 Task: Find connections with filter location Puerto Francisco de Orellana with filter topic #mentalhealthwith filter profile language Potuguese with filter current company BETSOL with filter school Malla Reddy College of Engineering & Technology with filter industry Military and International Affairs with filter service category Blogging with filter keywords title Chemist
Action: Mouse moved to (522, 73)
Screenshot: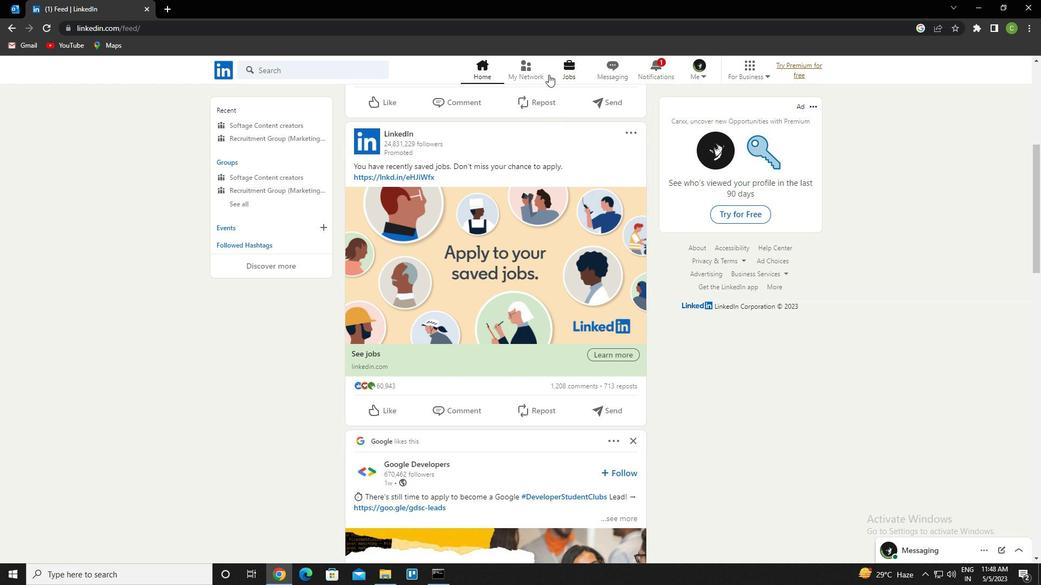 
Action: Mouse pressed left at (522, 73)
Screenshot: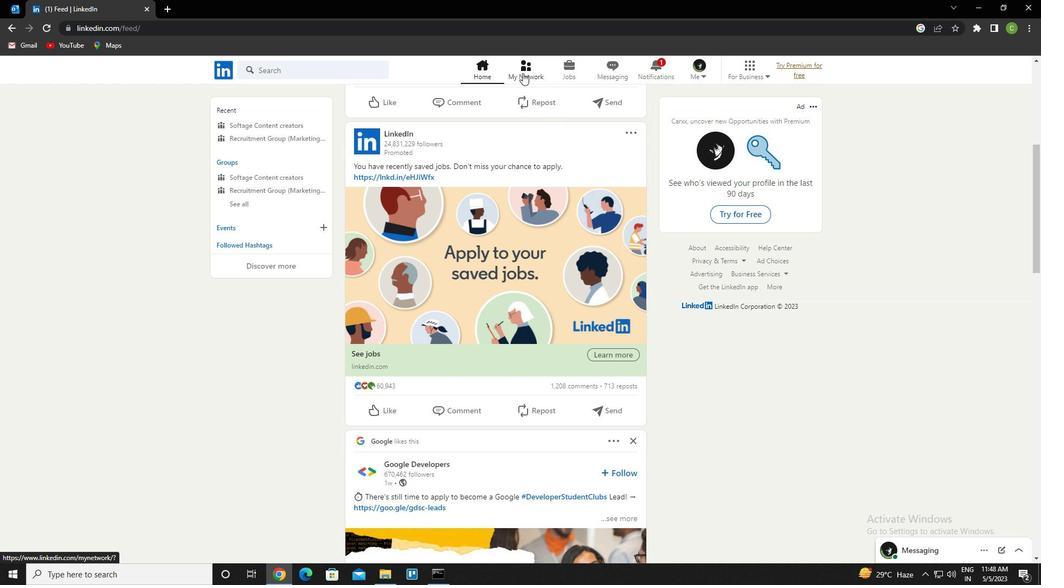 
Action: Mouse moved to (332, 136)
Screenshot: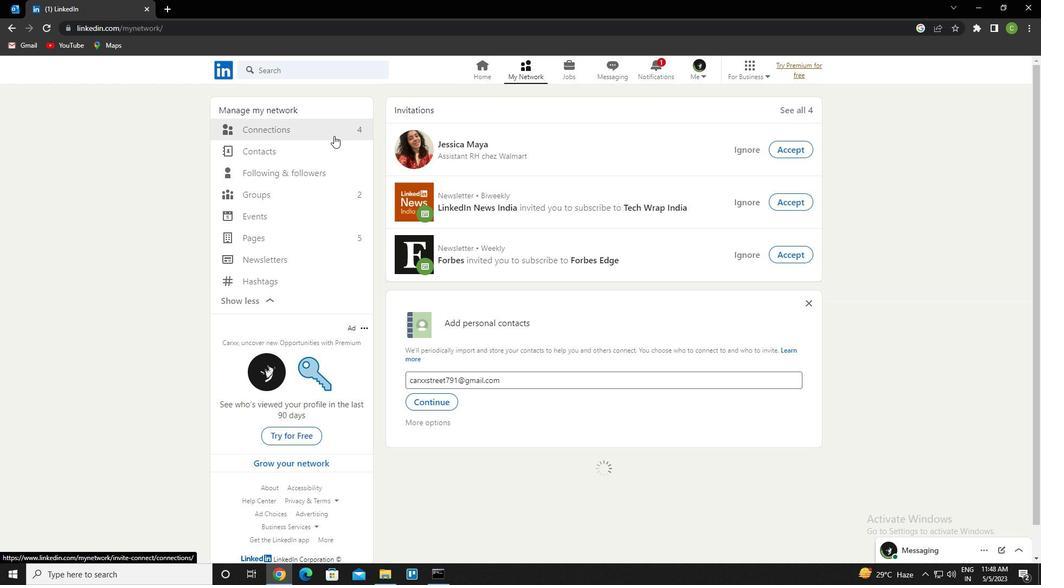 
Action: Mouse pressed left at (332, 136)
Screenshot: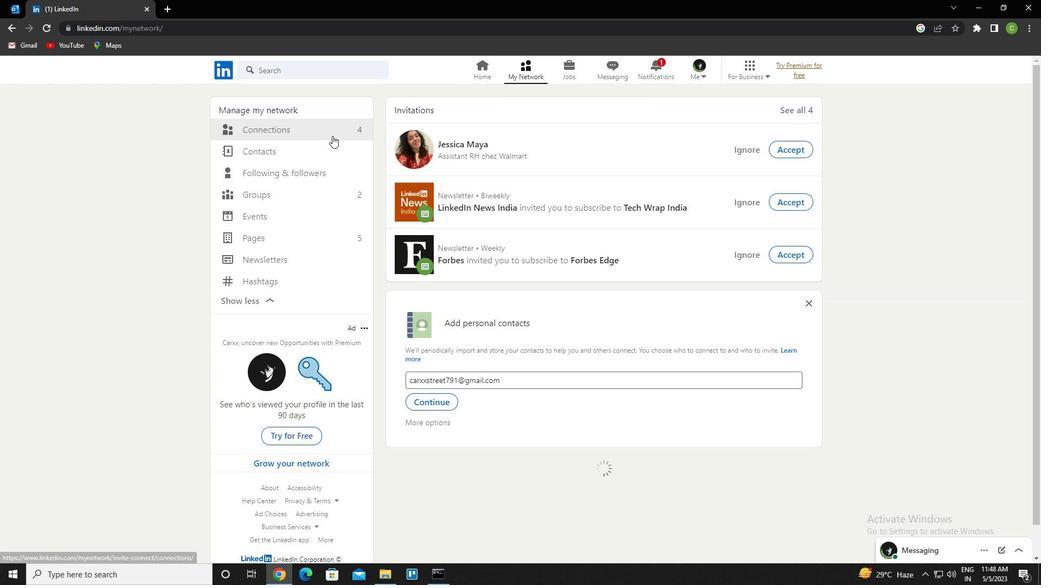 
Action: Mouse moved to (332, 136)
Screenshot: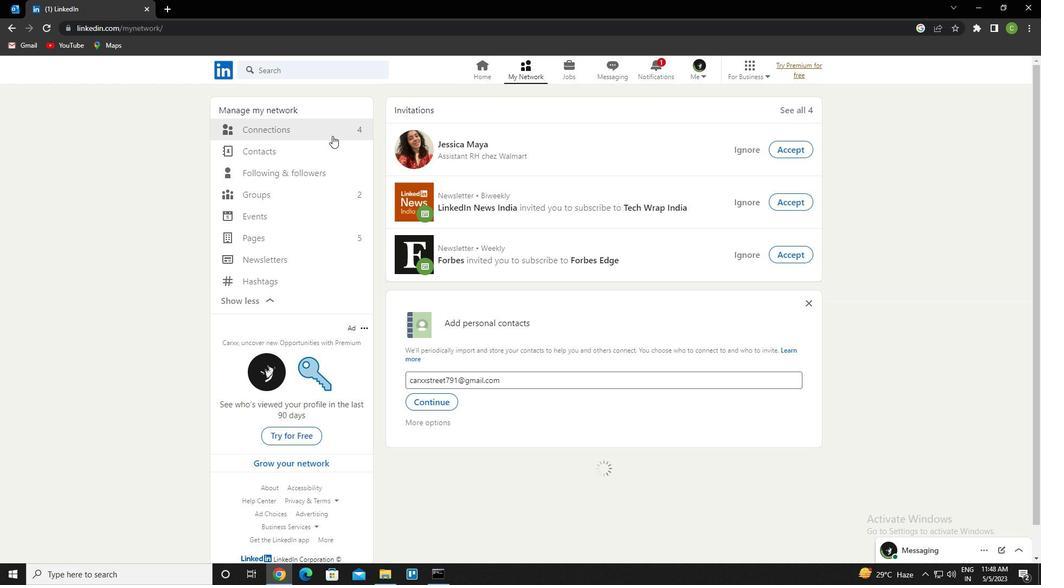 
Action: Mouse pressed left at (332, 136)
Screenshot: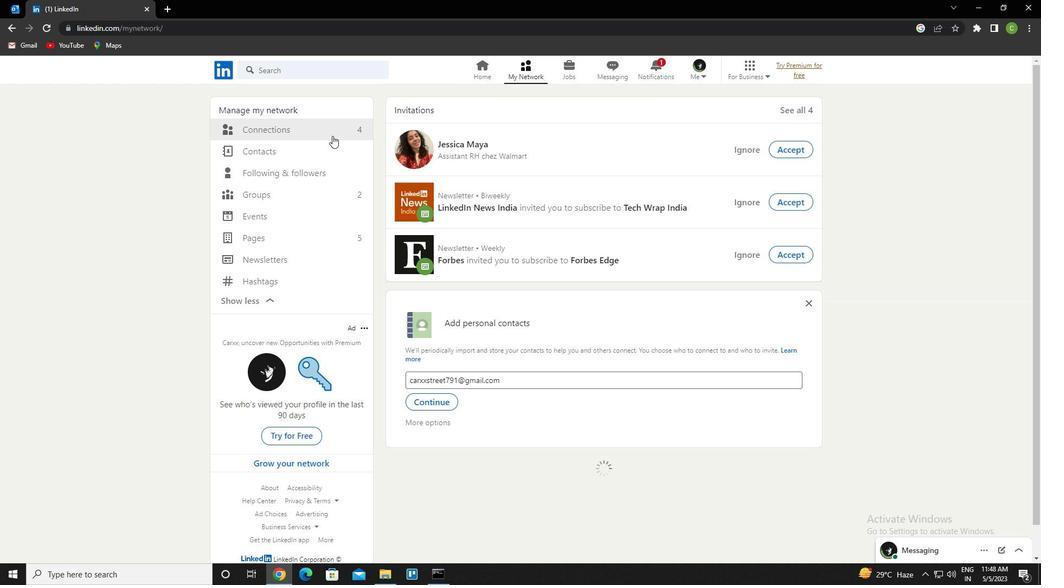 
Action: Mouse moved to (333, 134)
Screenshot: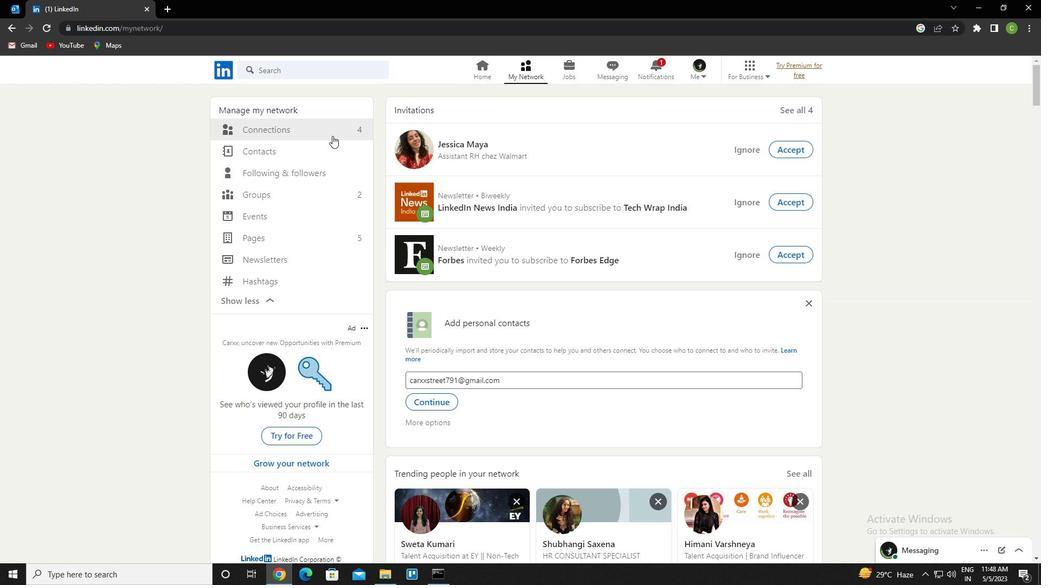 
Action: Mouse pressed left at (333, 134)
Screenshot: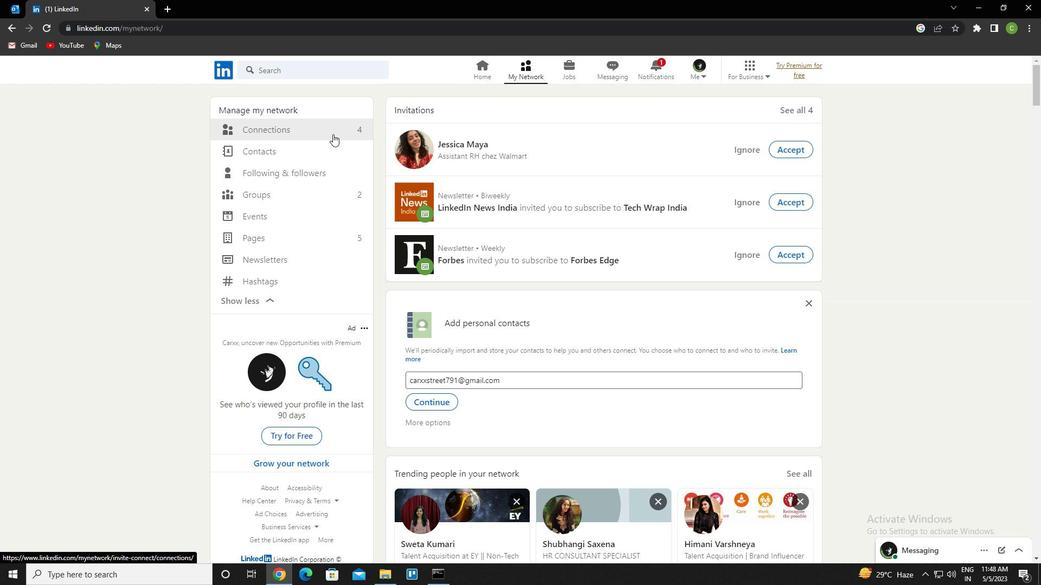 
Action: Mouse moved to (589, 132)
Screenshot: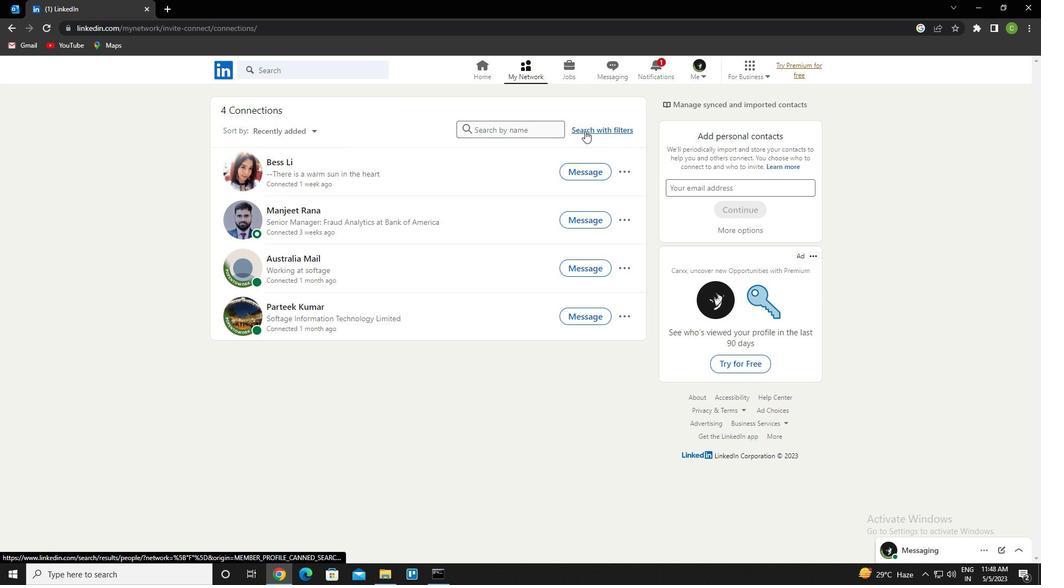 
Action: Mouse pressed left at (589, 132)
Screenshot: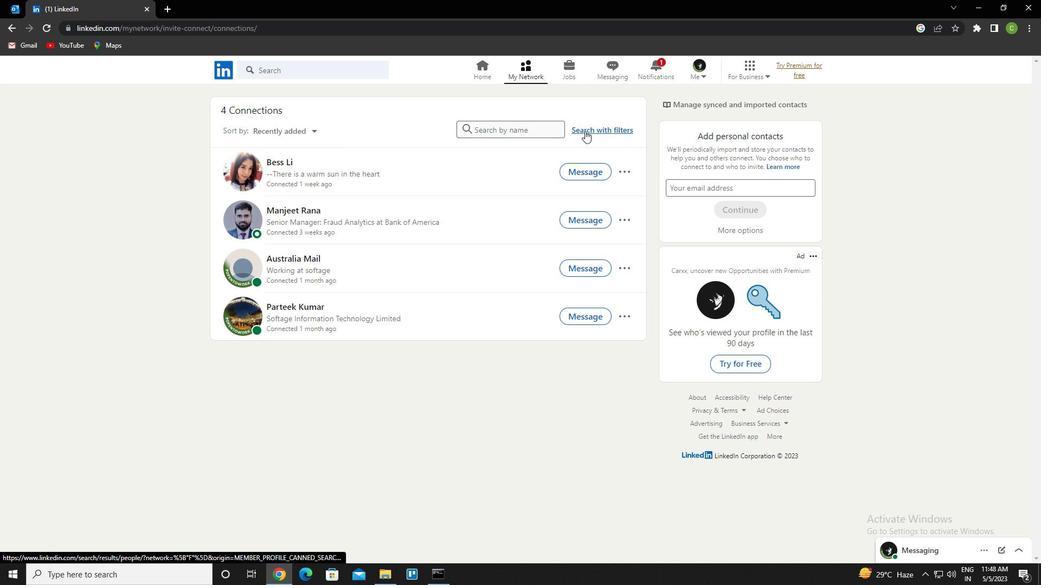 
Action: Mouse moved to (556, 98)
Screenshot: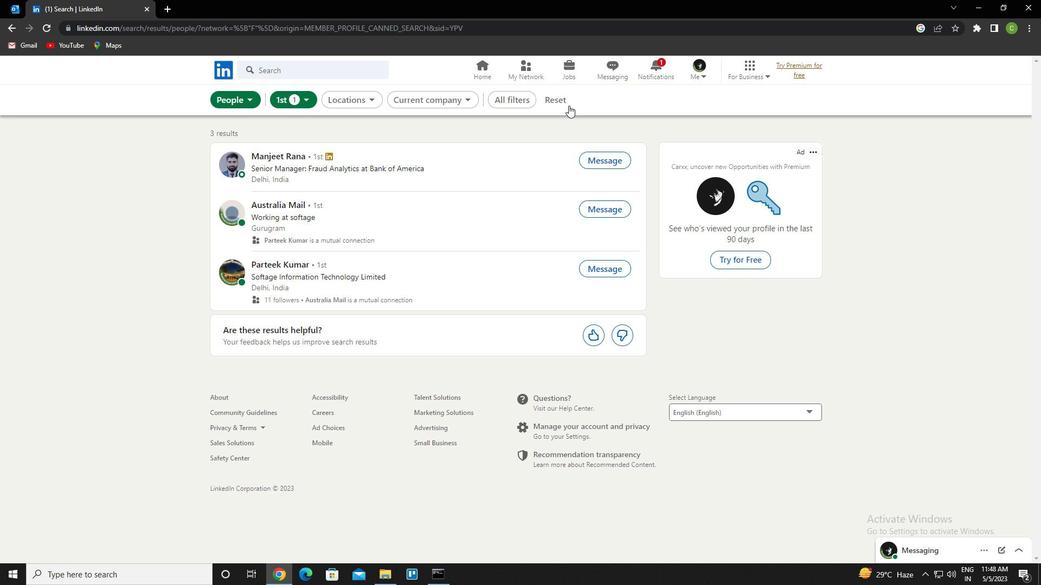 
Action: Mouse pressed left at (556, 98)
Screenshot: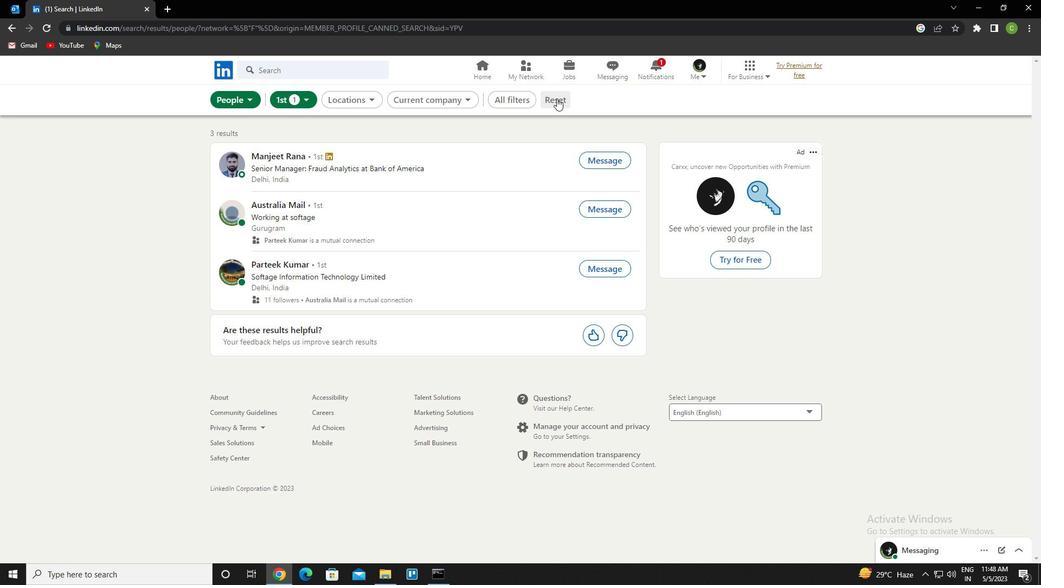 
Action: Mouse moved to (553, 101)
Screenshot: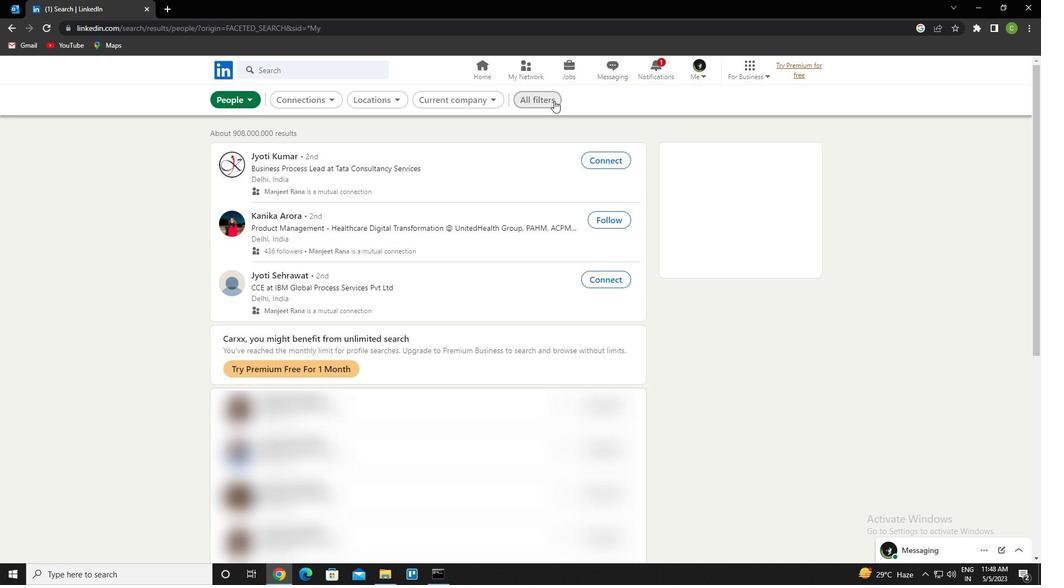 
Action: Mouse pressed left at (553, 101)
Screenshot: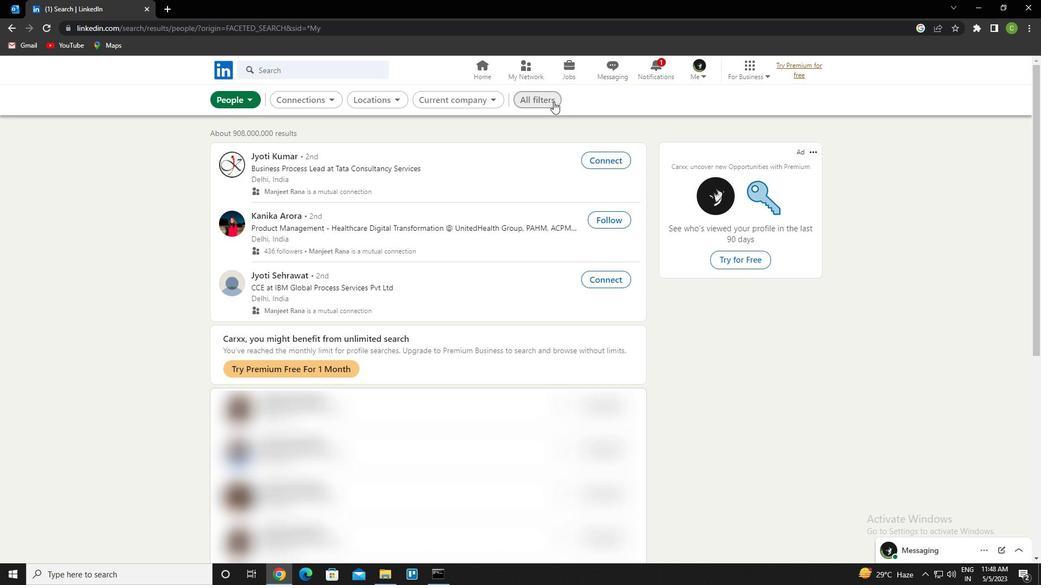 
Action: Mouse moved to (895, 242)
Screenshot: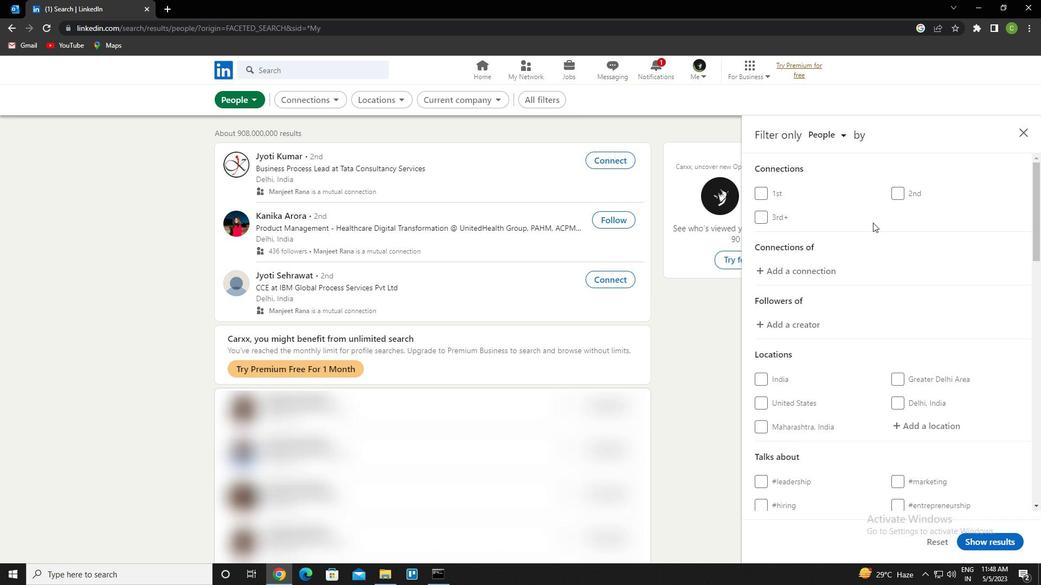 
Action: Mouse scrolled (895, 242) with delta (0, 0)
Screenshot: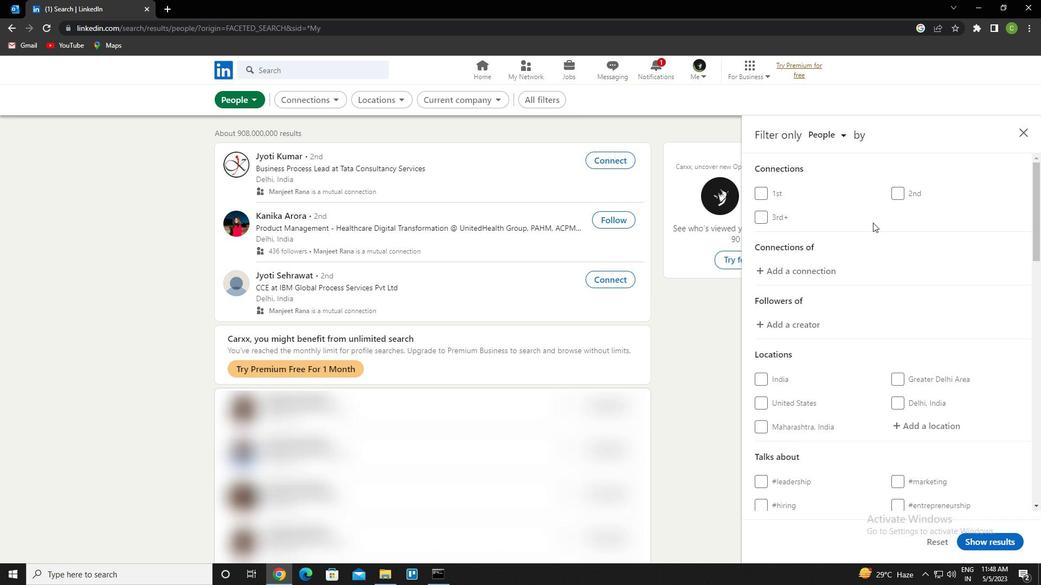 
Action: Mouse moved to (904, 252)
Screenshot: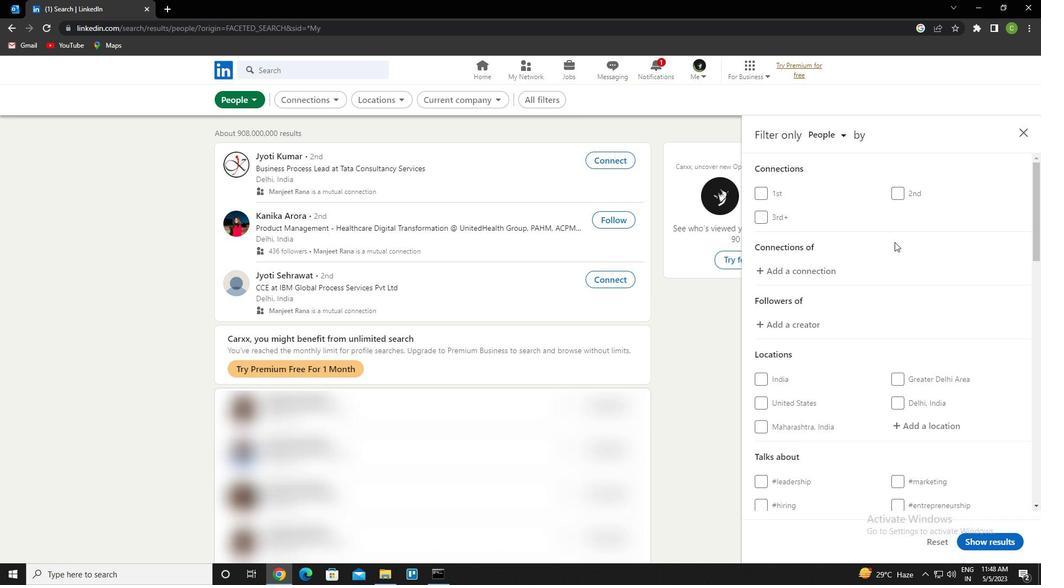
Action: Mouse scrolled (904, 252) with delta (0, 0)
Screenshot: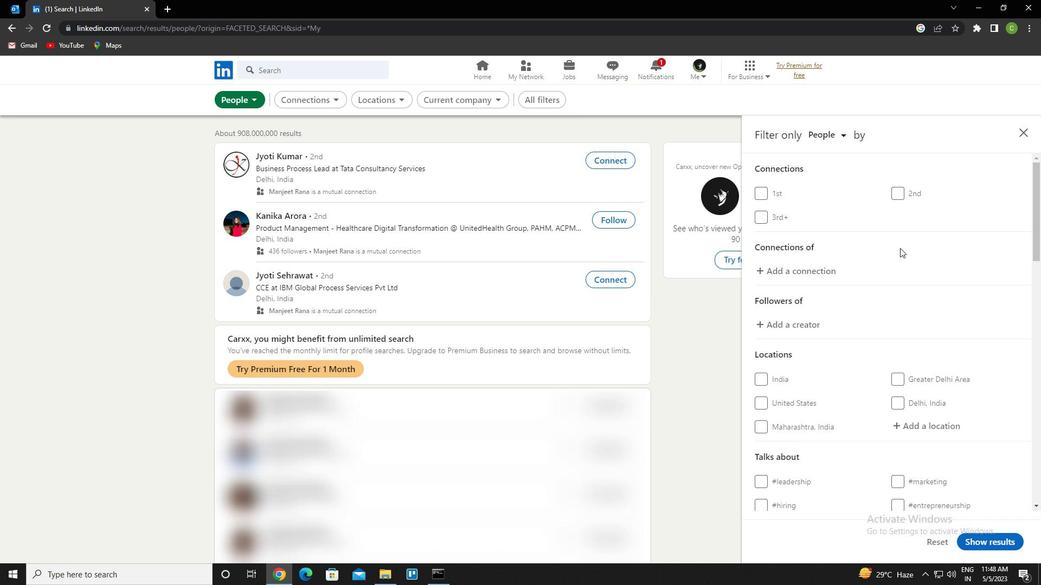 
Action: Mouse moved to (904, 250)
Screenshot: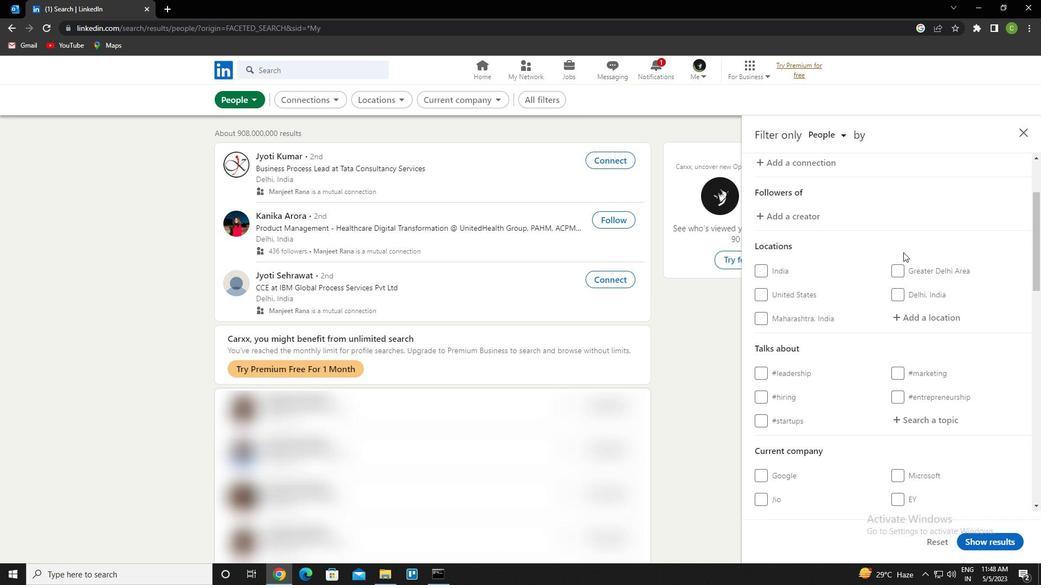 
Action: Mouse scrolled (904, 249) with delta (0, 0)
Screenshot: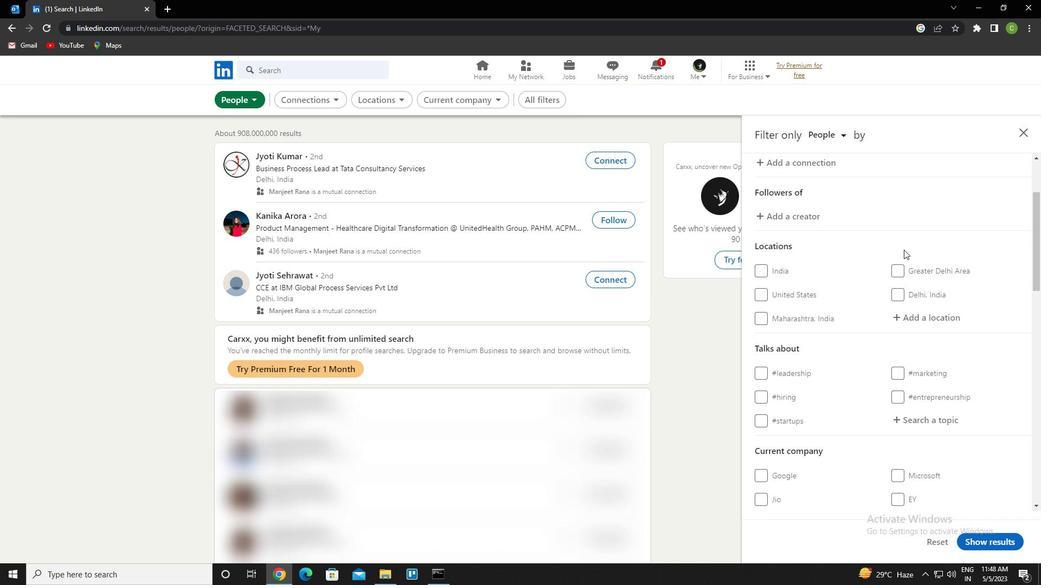 
Action: Mouse moved to (920, 264)
Screenshot: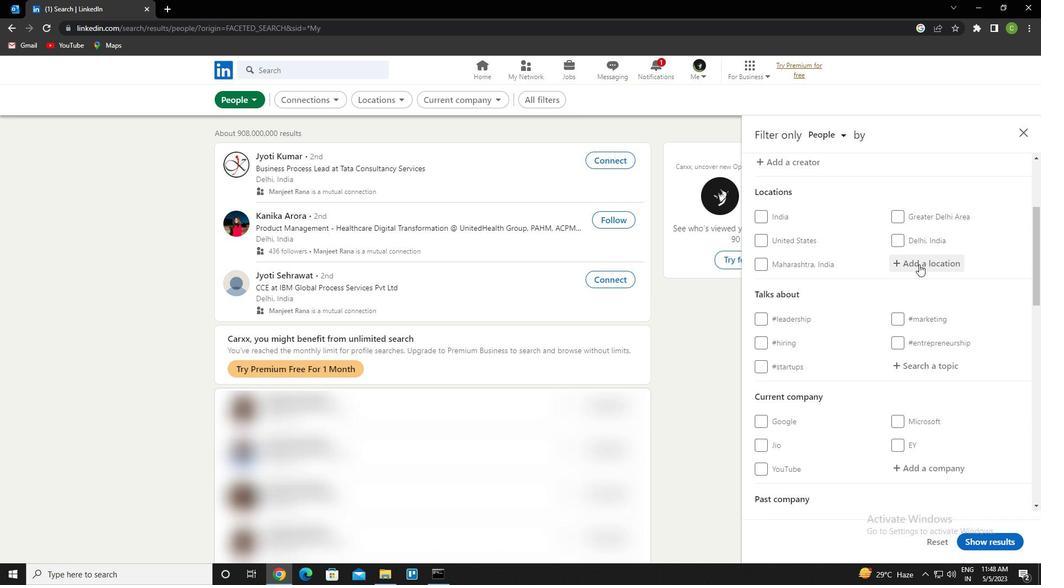 
Action: Mouse pressed left at (920, 264)
Screenshot: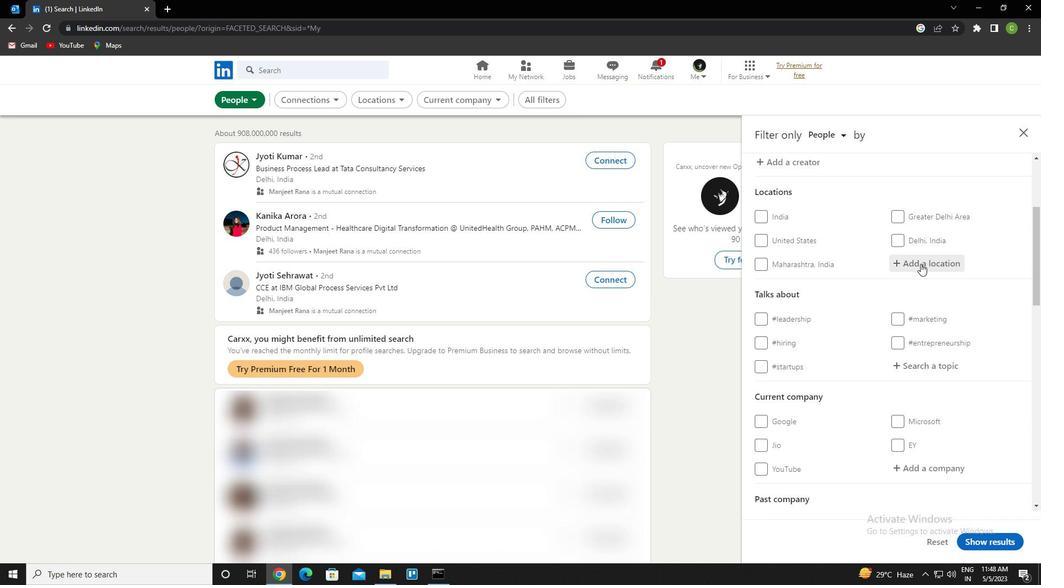 
Action: Mouse moved to (887, 191)
Screenshot: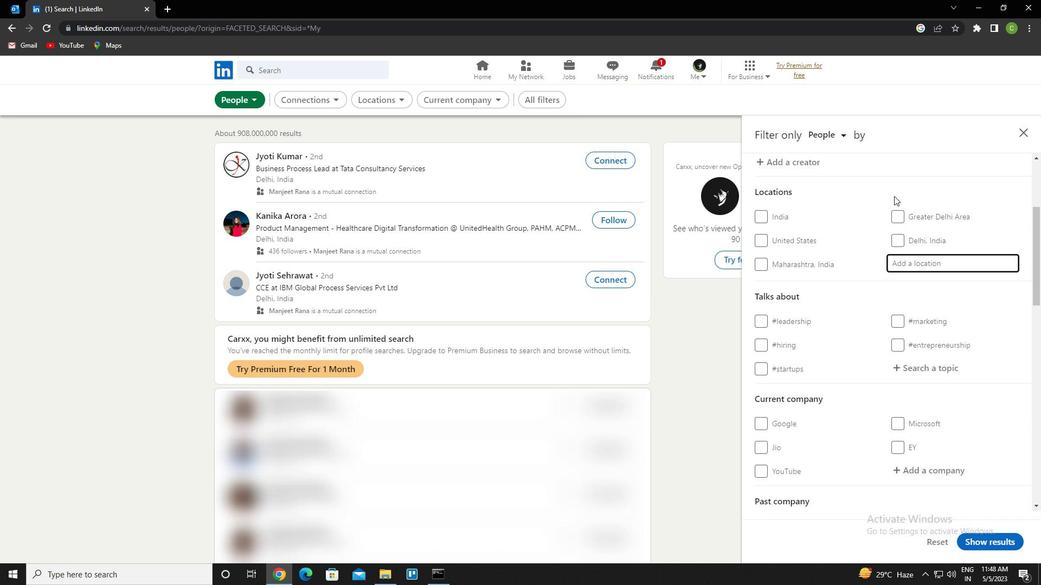 
Action: Key pressed <Key.caps_lock>p<Key.caps_lock>uerto<Key.space>fran<Key.down><Key.enter>
Screenshot: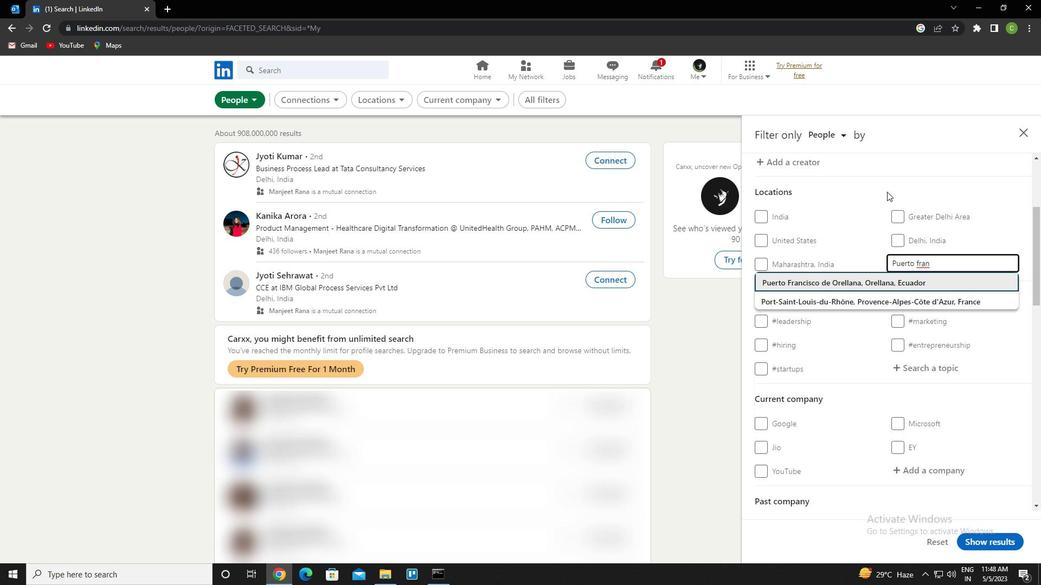 
Action: Mouse moved to (879, 195)
Screenshot: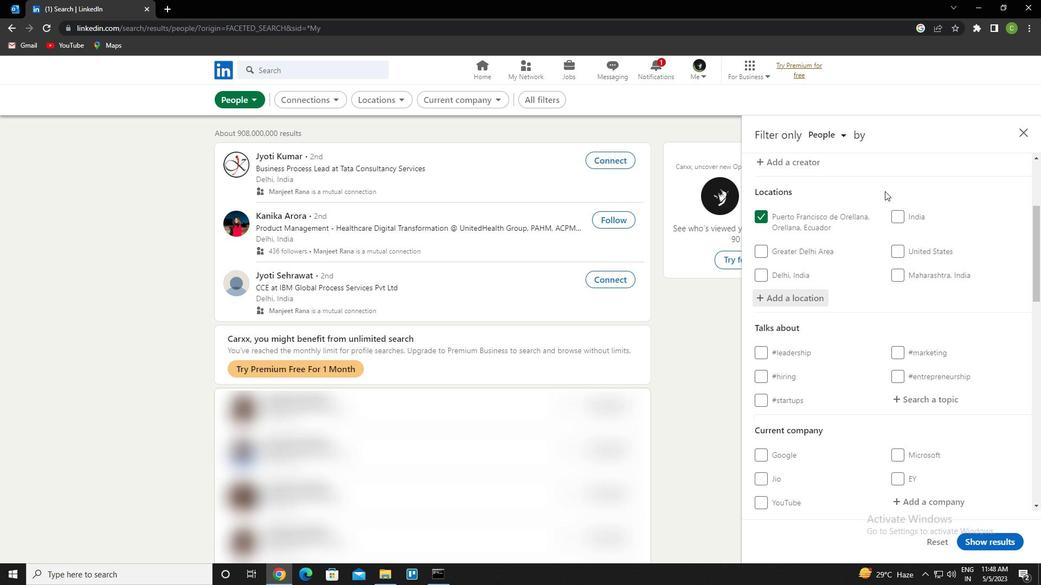 
Action: Mouse scrolled (879, 194) with delta (0, 0)
Screenshot: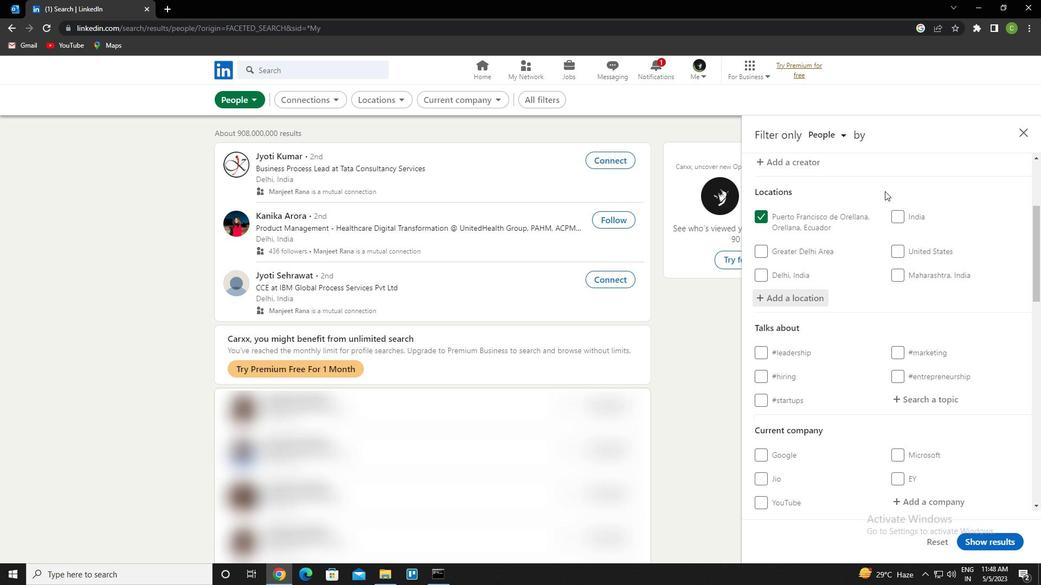 
Action: Mouse moved to (856, 221)
Screenshot: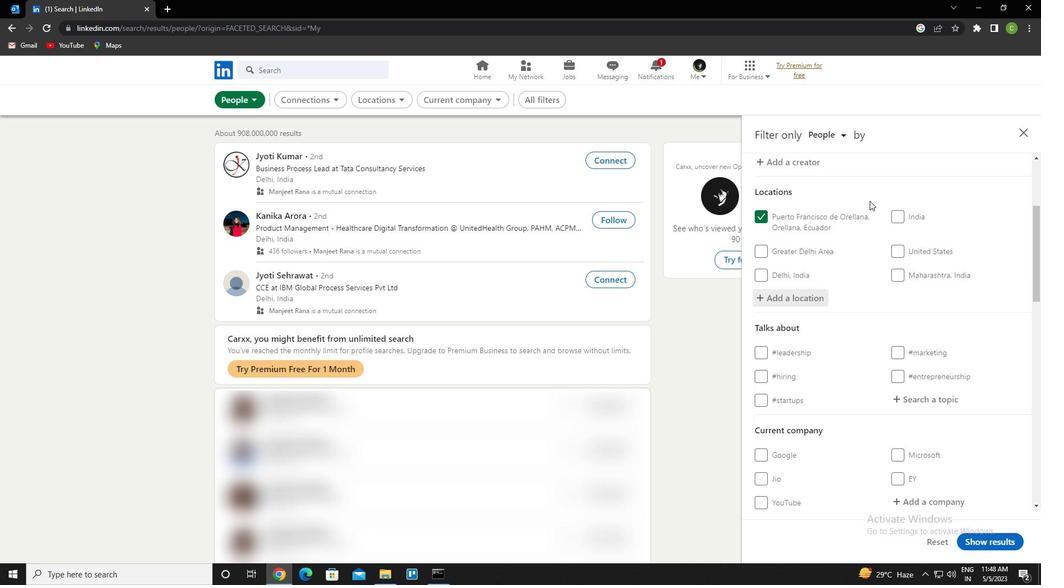 
Action: Mouse scrolled (856, 220) with delta (0, 0)
Screenshot: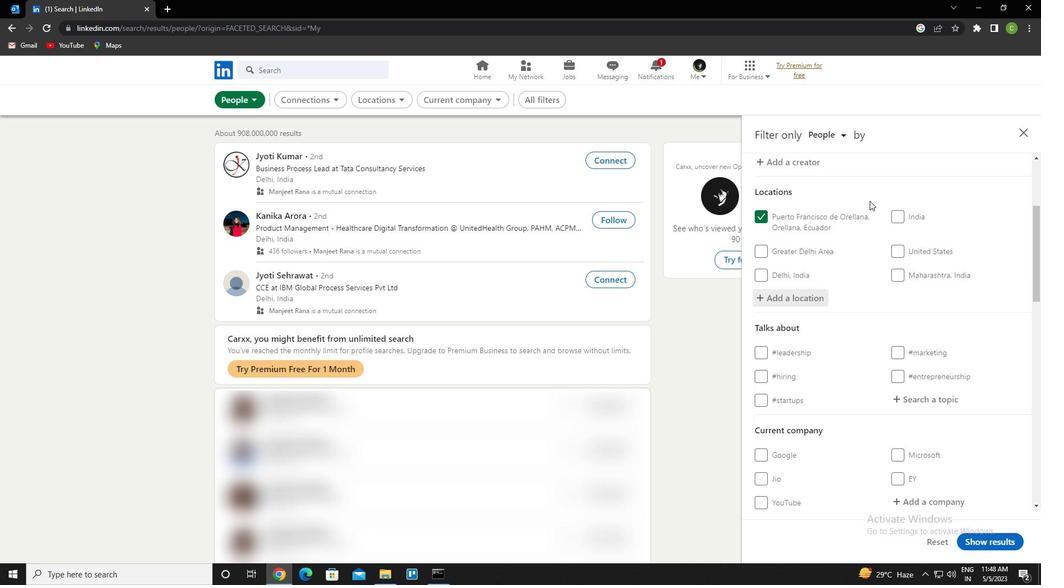 
Action: Mouse moved to (926, 297)
Screenshot: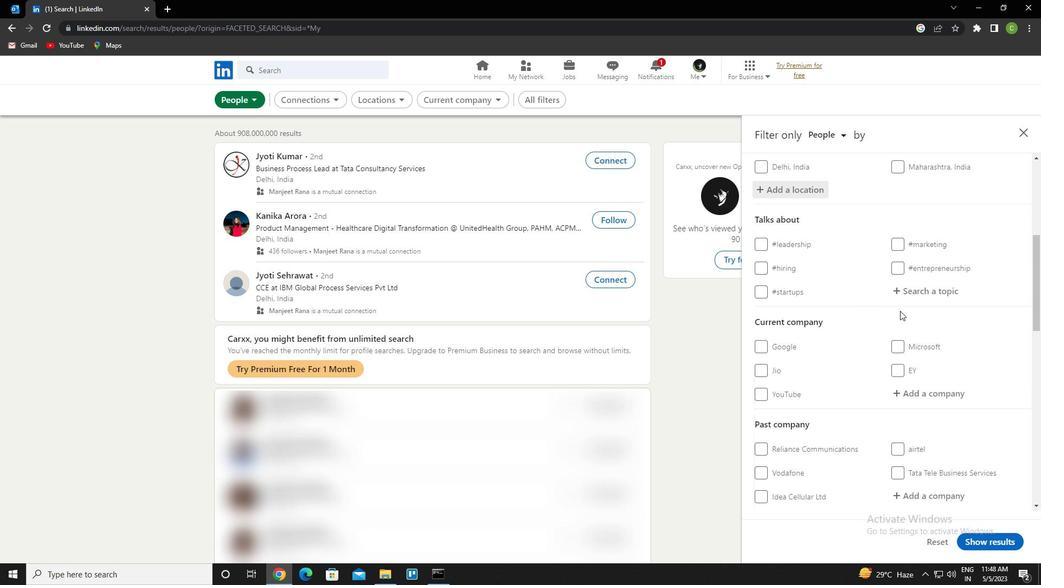 
Action: Mouse pressed left at (926, 297)
Screenshot: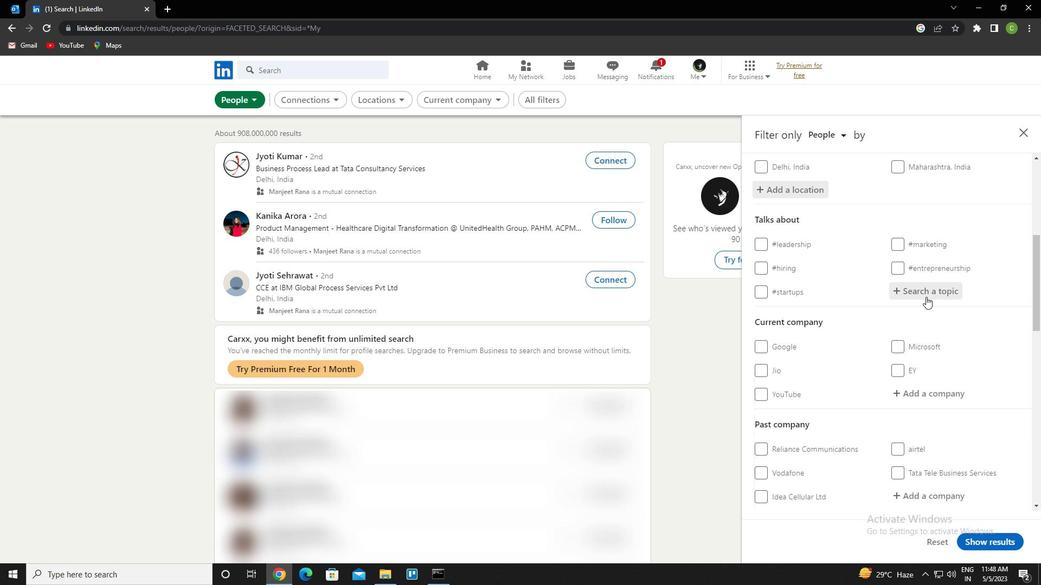 
Action: Mouse moved to (926, 297)
Screenshot: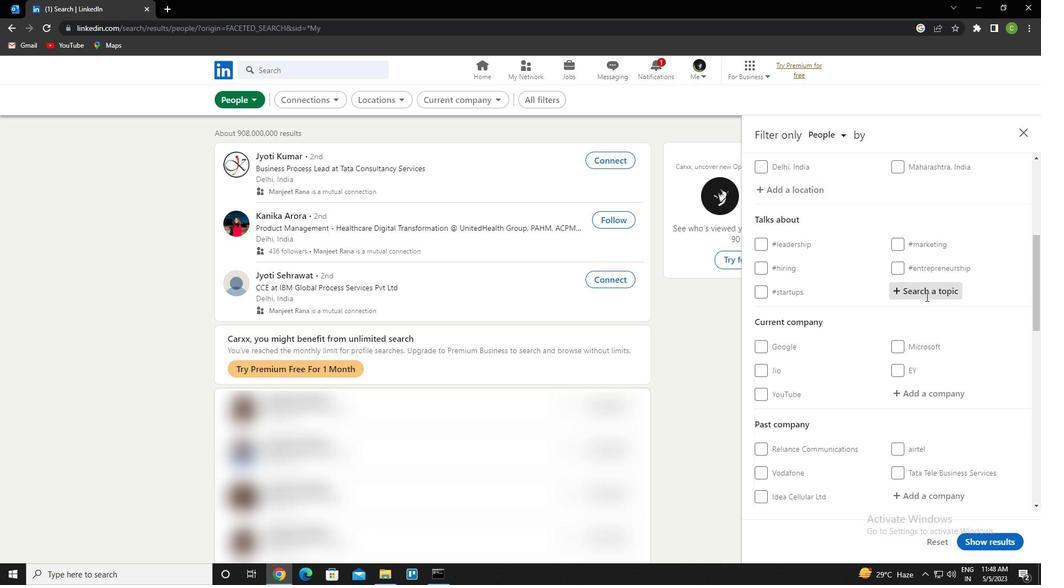 
Action: Key pressed mentalhealth<Key.down><Key.enter>
Screenshot: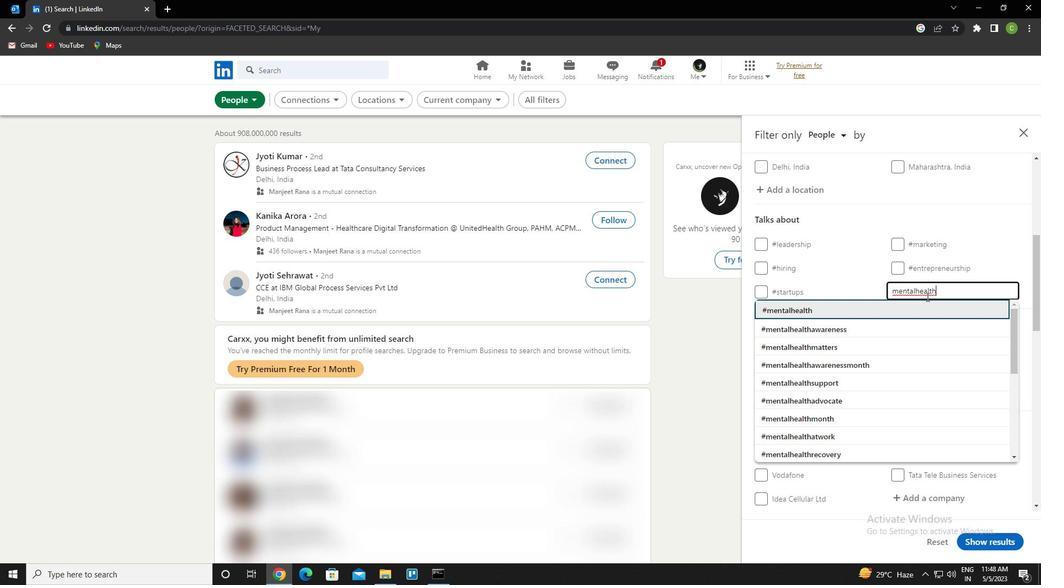 
Action: Mouse scrolled (926, 296) with delta (0, 0)
Screenshot: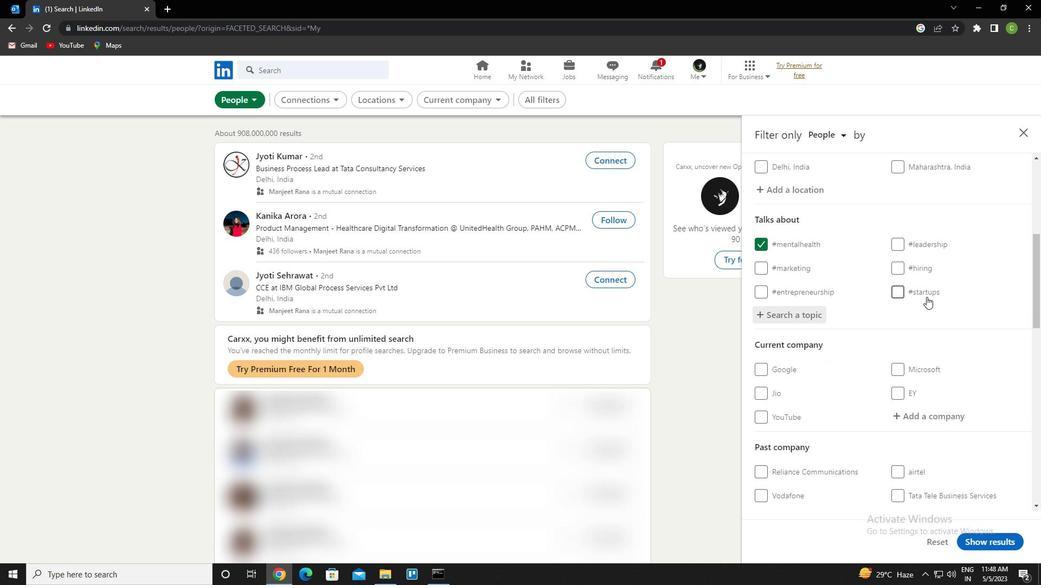 
Action: Mouse moved to (913, 289)
Screenshot: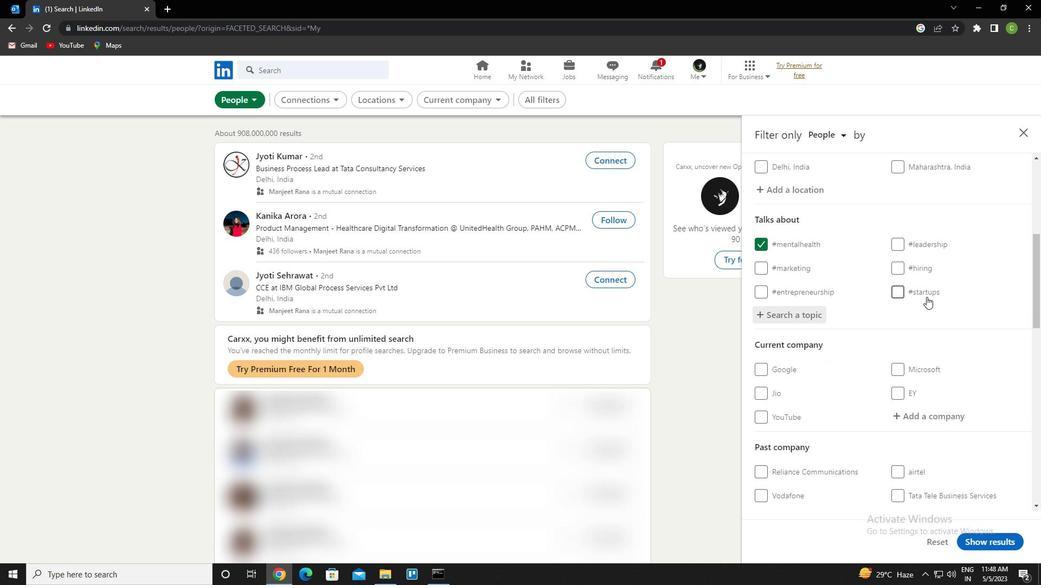 
Action: Mouse scrolled (913, 289) with delta (0, 0)
Screenshot: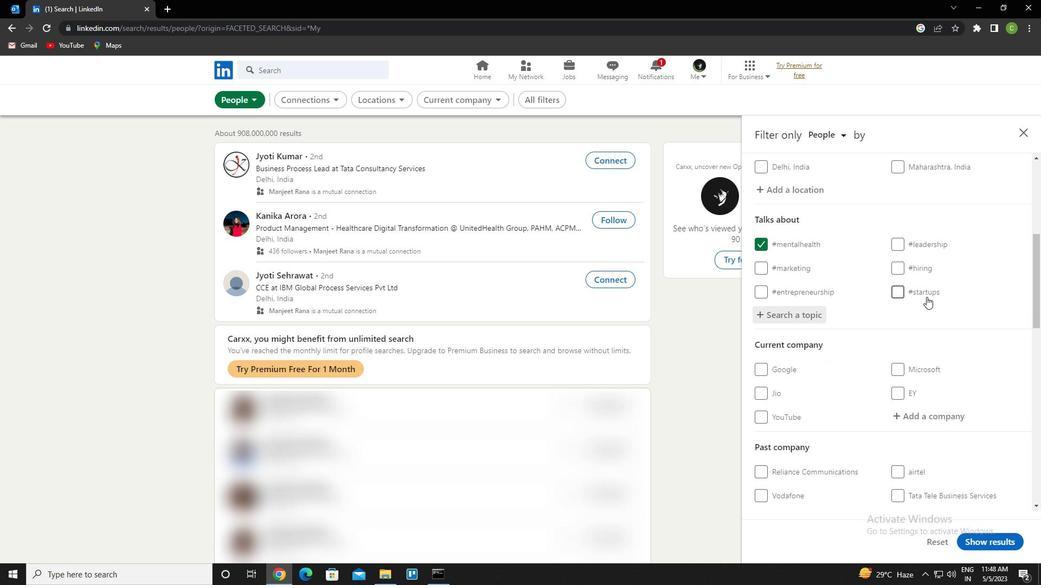 
Action: Mouse scrolled (913, 289) with delta (0, 0)
Screenshot: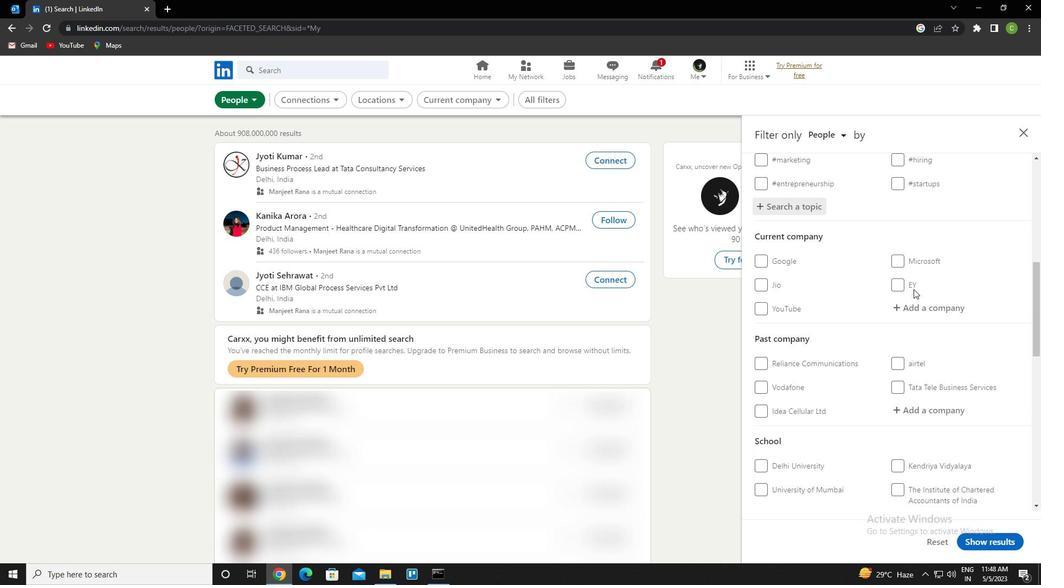 
Action: Mouse scrolled (913, 289) with delta (0, 0)
Screenshot: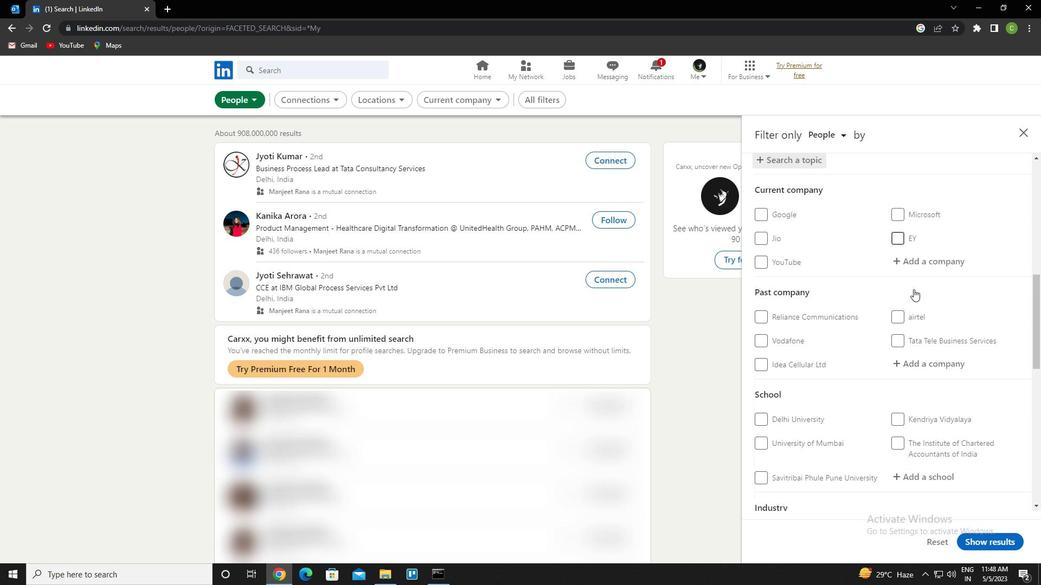 
Action: Mouse scrolled (913, 289) with delta (0, 0)
Screenshot: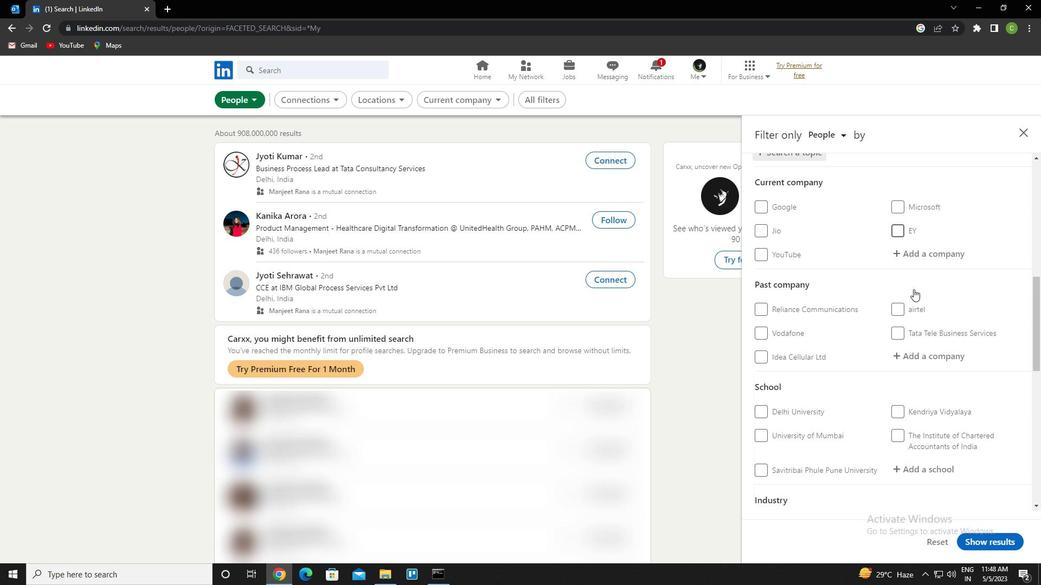 
Action: Mouse scrolled (913, 289) with delta (0, 0)
Screenshot: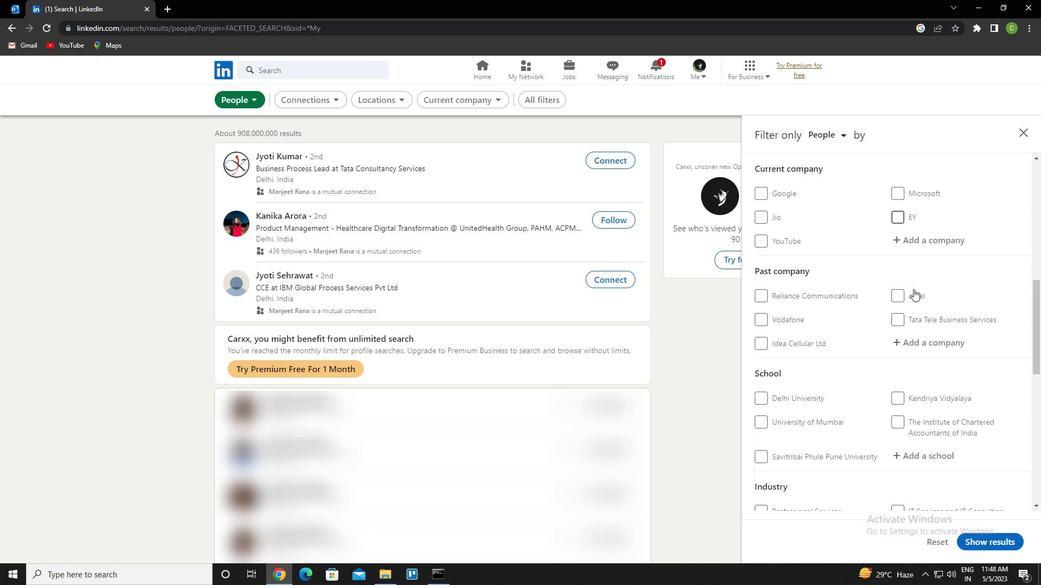 
Action: Mouse scrolled (913, 289) with delta (0, 0)
Screenshot: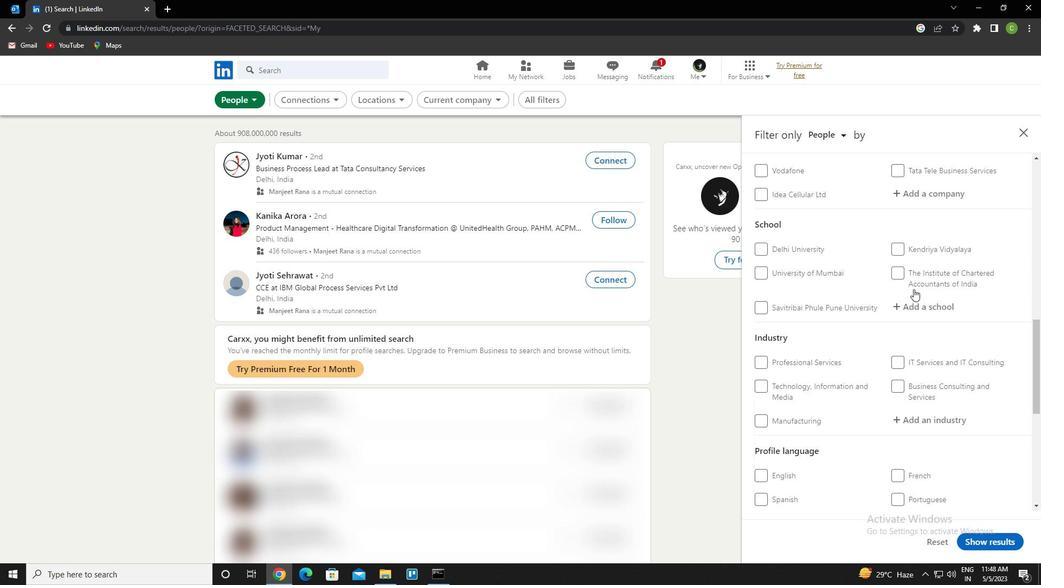 
Action: Mouse scrolled (913, 289) with delta (0, 0)
Screenshot: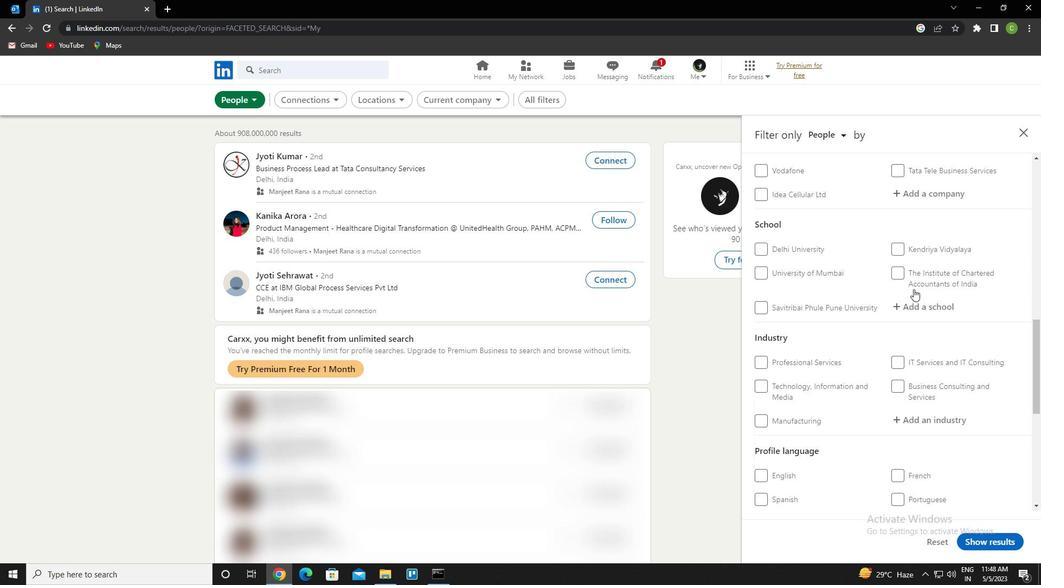 
Action: Mouse moved to (913, 289)
Screenshot: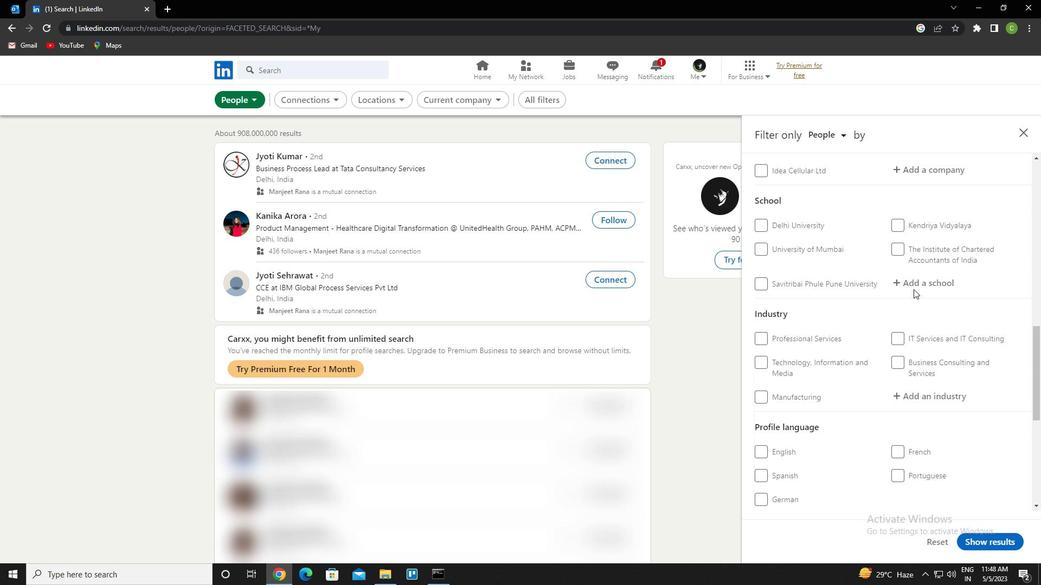 
Action: Mouse scrolled (913, 288) with delta (0, 0)
Screenshot: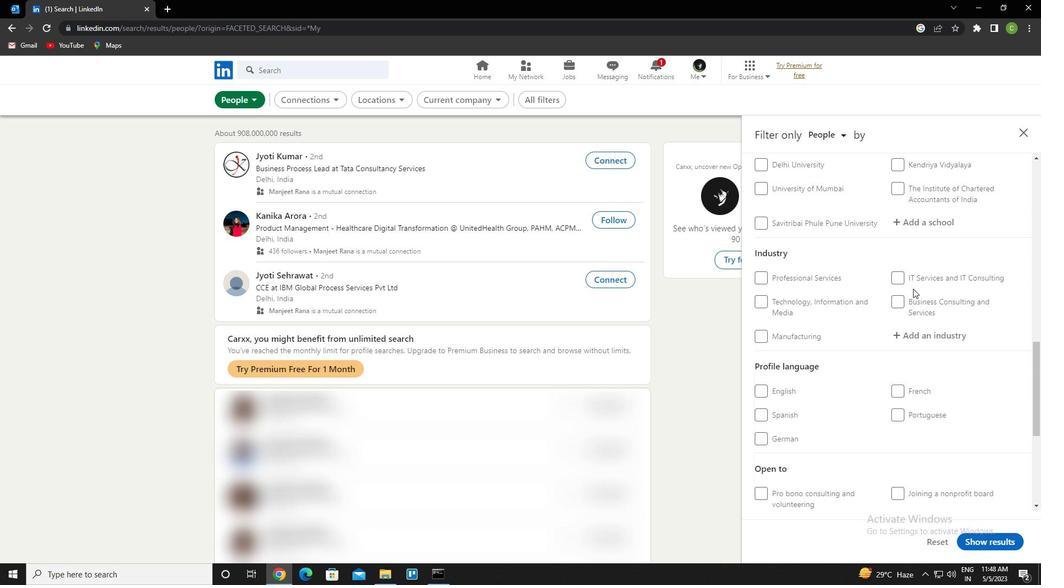 
Action: Mouse scrolled (913, 288) with delta (0, 0)
Screenshot: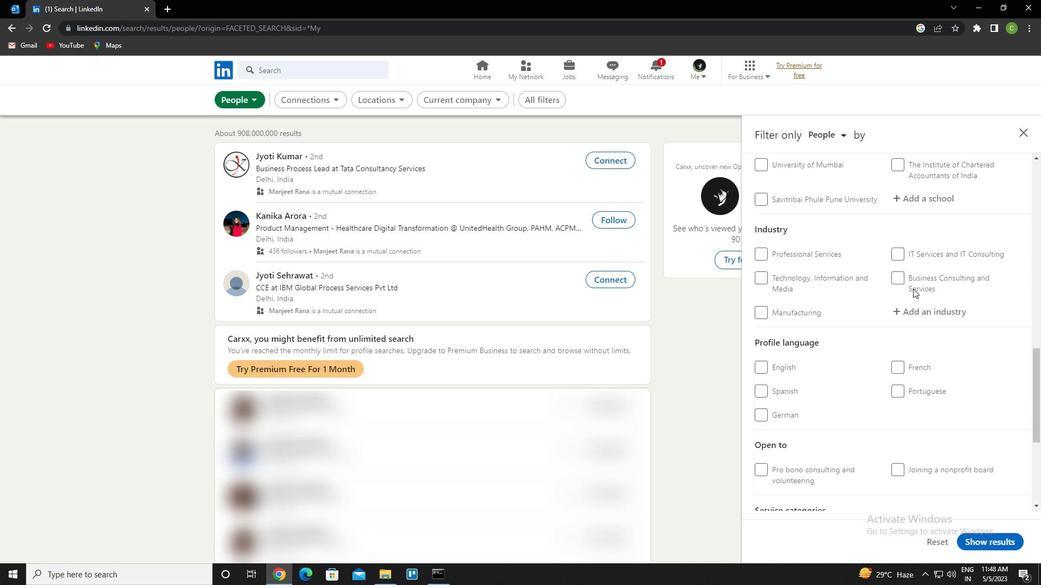 
Action: Mouse moved to (899, 286)
Screenshot: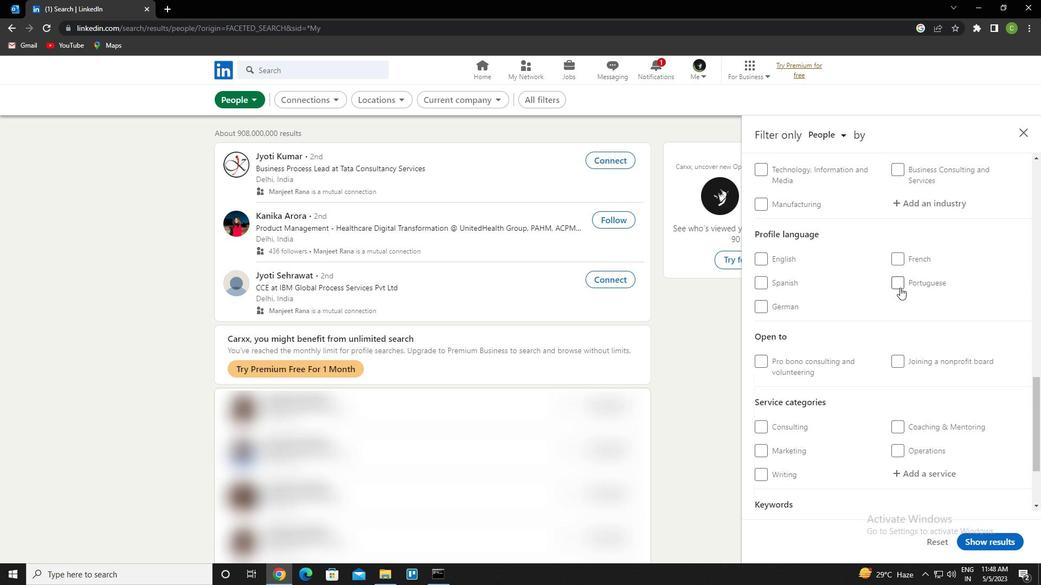 
Action: Mouse pressed left at (899, 286)
Screenshot: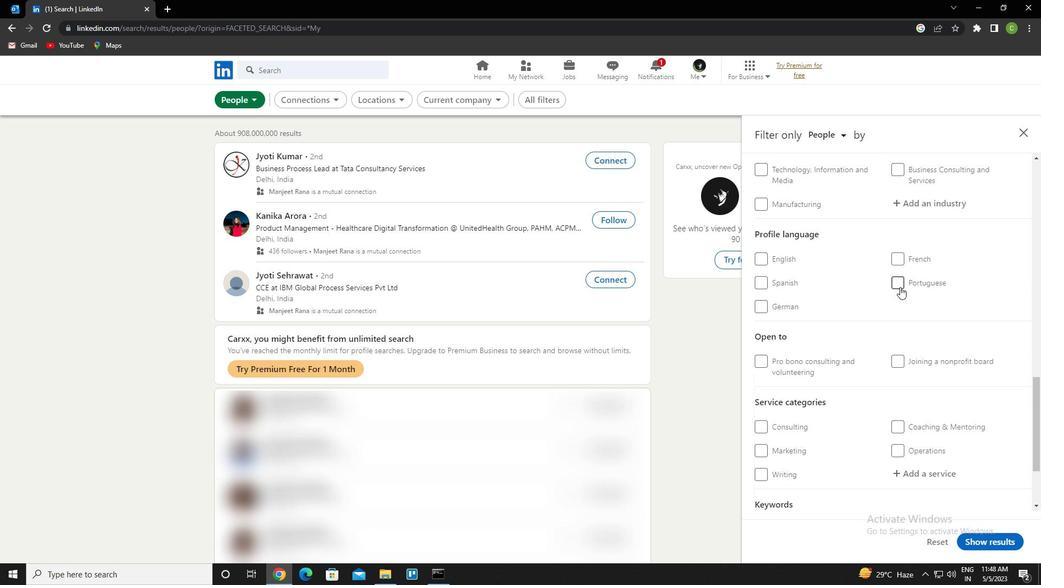 
Action: Mouse moved to (881, 336)
Screenshot: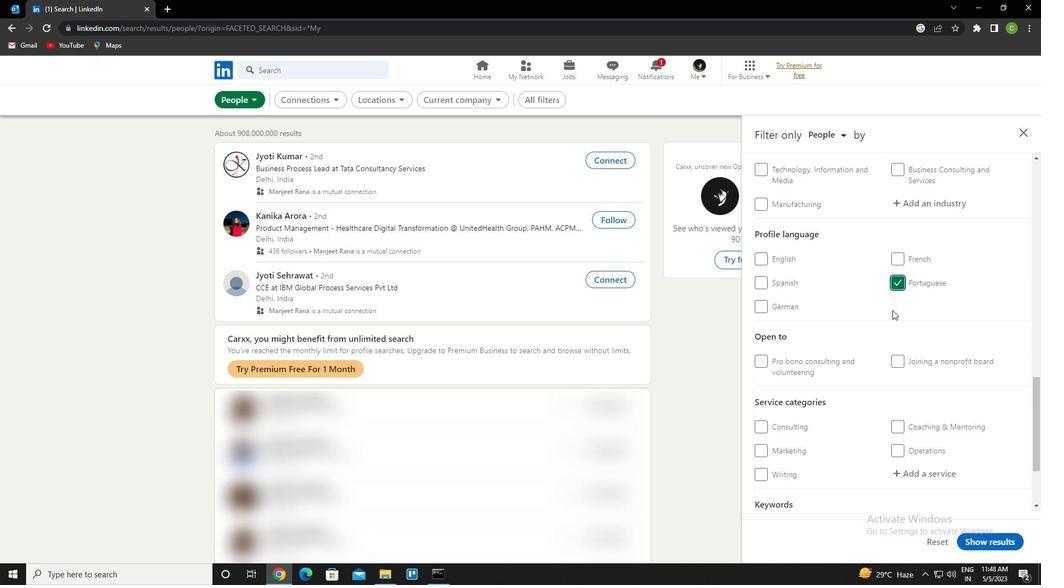 
Action: Mouse scrolled (881, 337) with delta (0, 0)
Screenshot: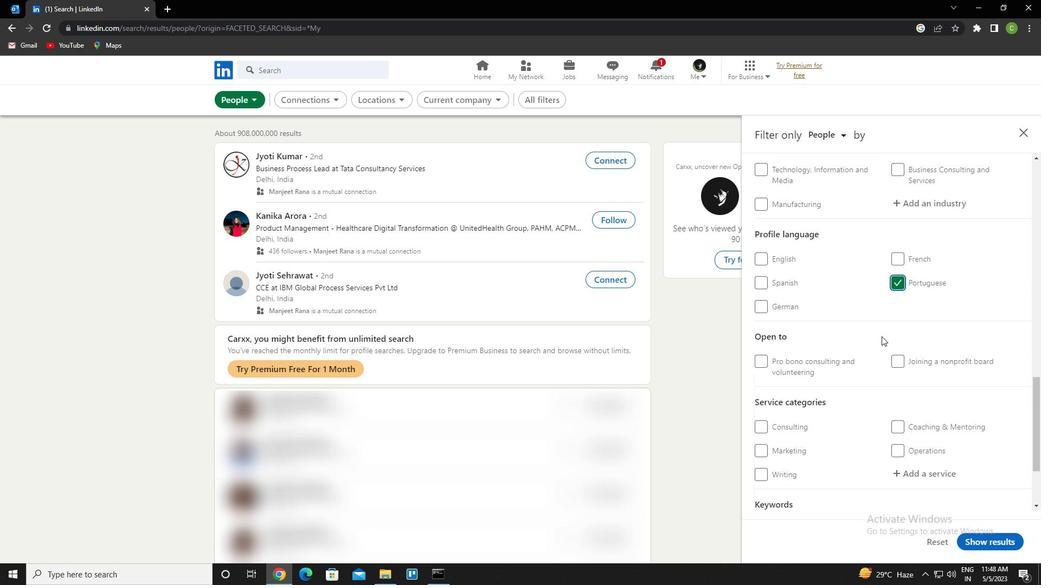 
Action: Mouse scrolled (881, 337) with delta (0, 0)
Screenshot: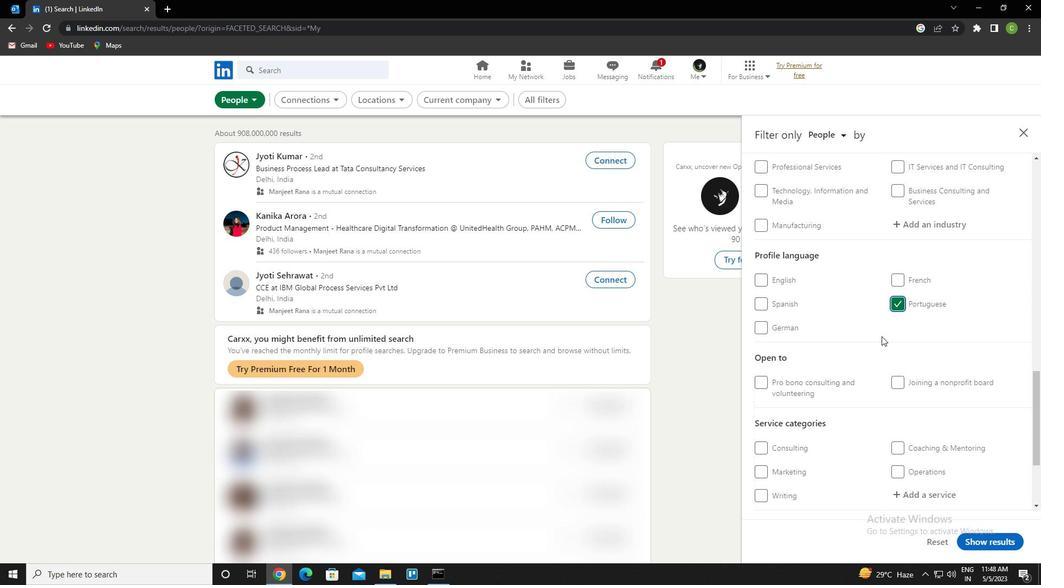 
Action: Mouse scrolled (881, 337) with delta (0, 0)
Screenshot: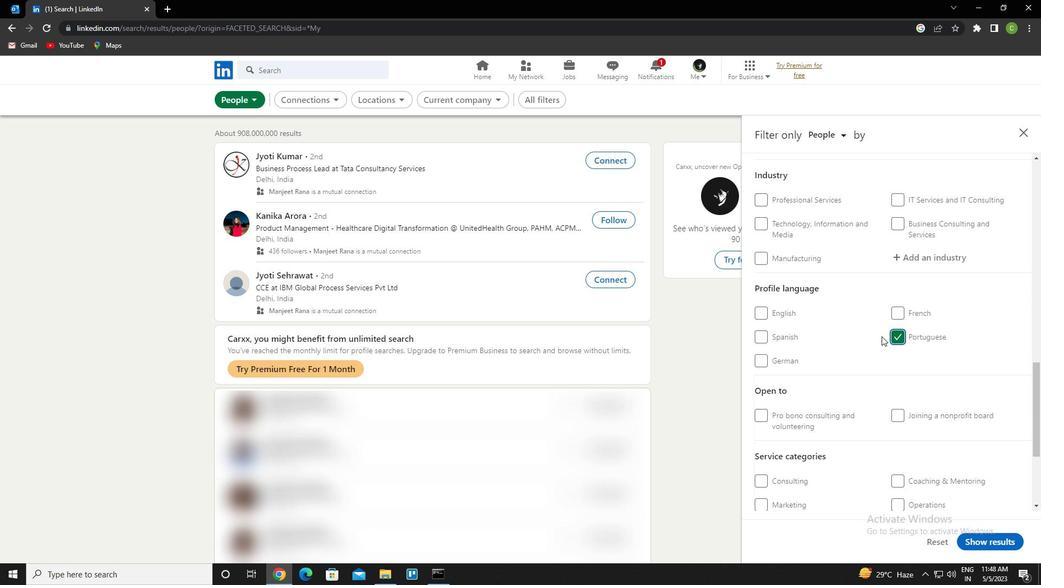 
Action: Mouse scrolled (881, 337) with delta (0, 0)
Screenshot: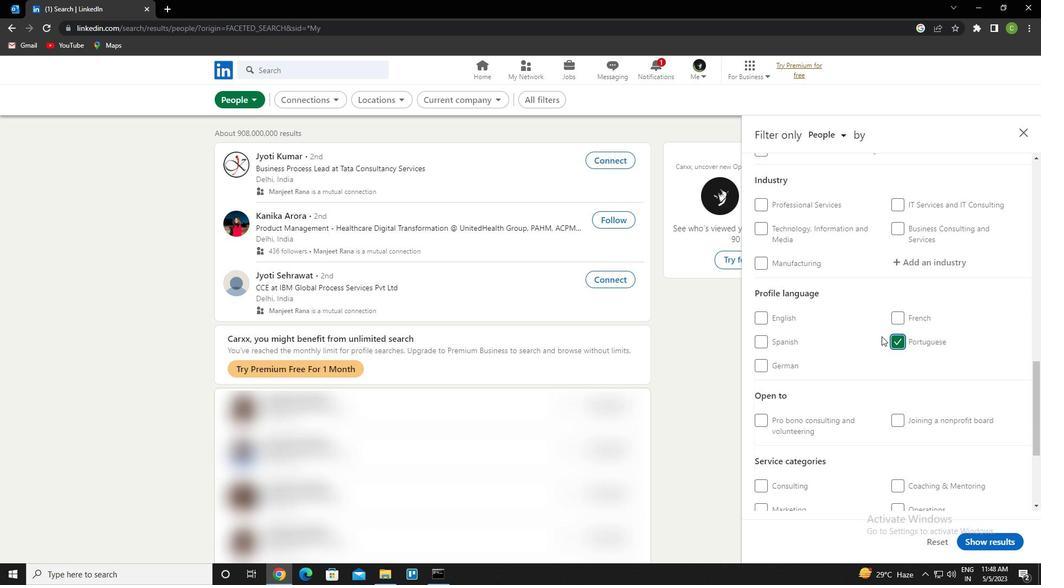 
Action: Mouse scrolled (881, 337) with delta (0, 0)
Screenshot: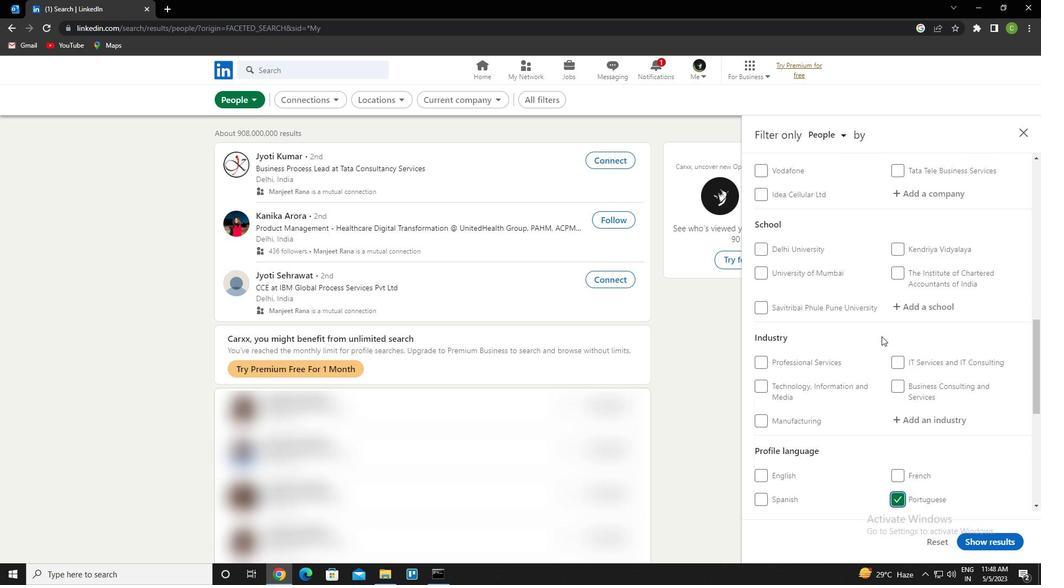 
Action: Mouse scrolled (881, 337) with delta (0, 0)
Screenshot: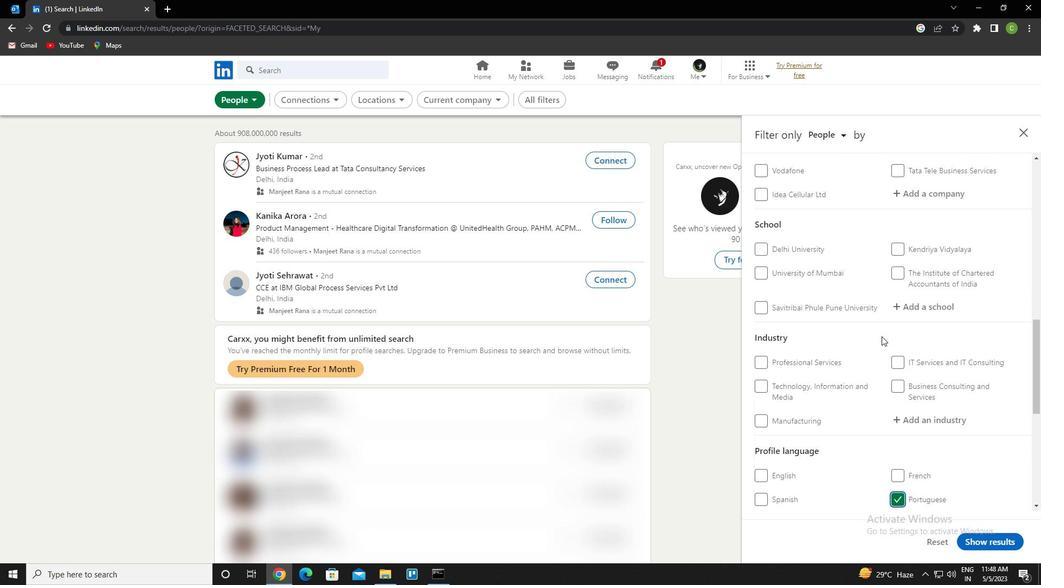 
Action: Mouse scrolled (881, 337) with delta (0, 0)
Screenshot: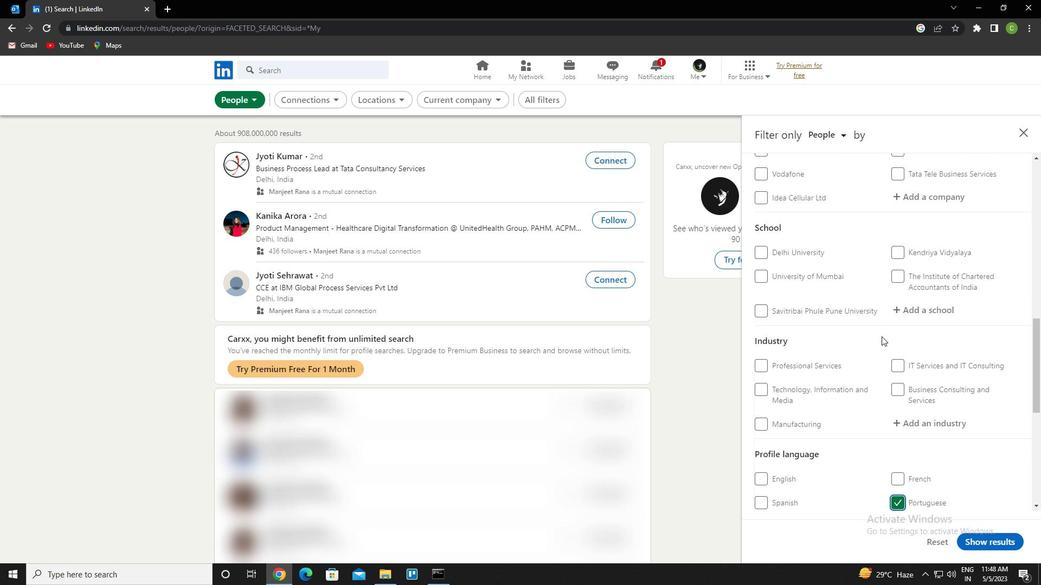 
Action: Mouse scrolled (881, 337) with delta (0, 0)
Screenshot: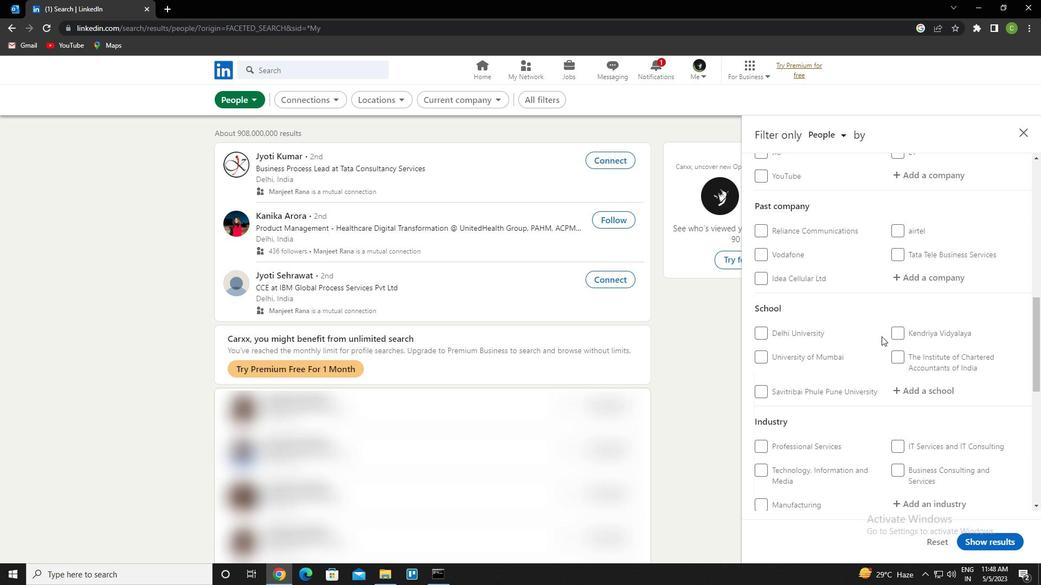 
Action: Mouse moved to (845, 292)
Screenshot: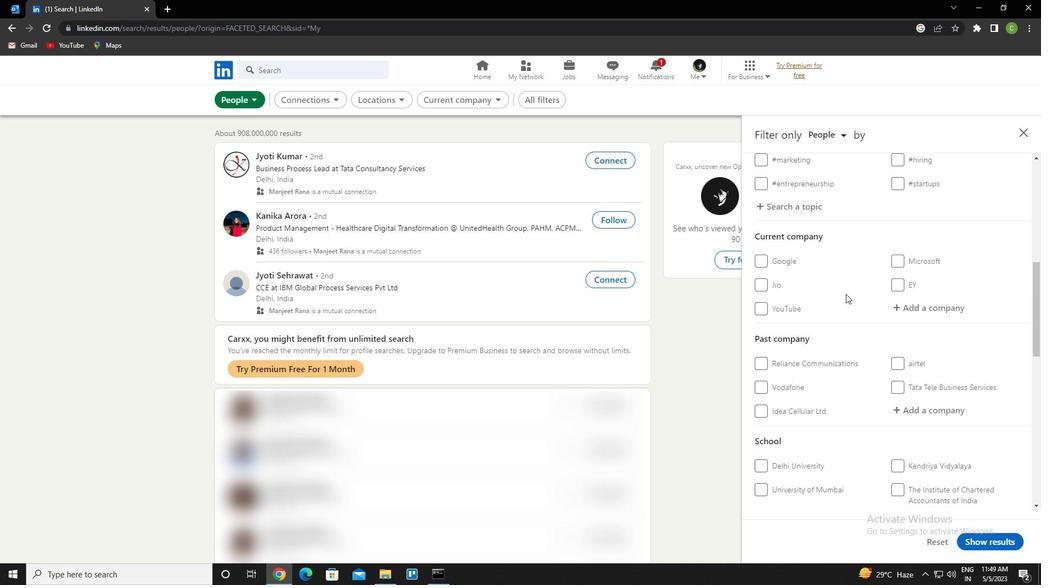 
Action: Mouse scrolled (845, 292) with delta (0, 0)
Screenshot: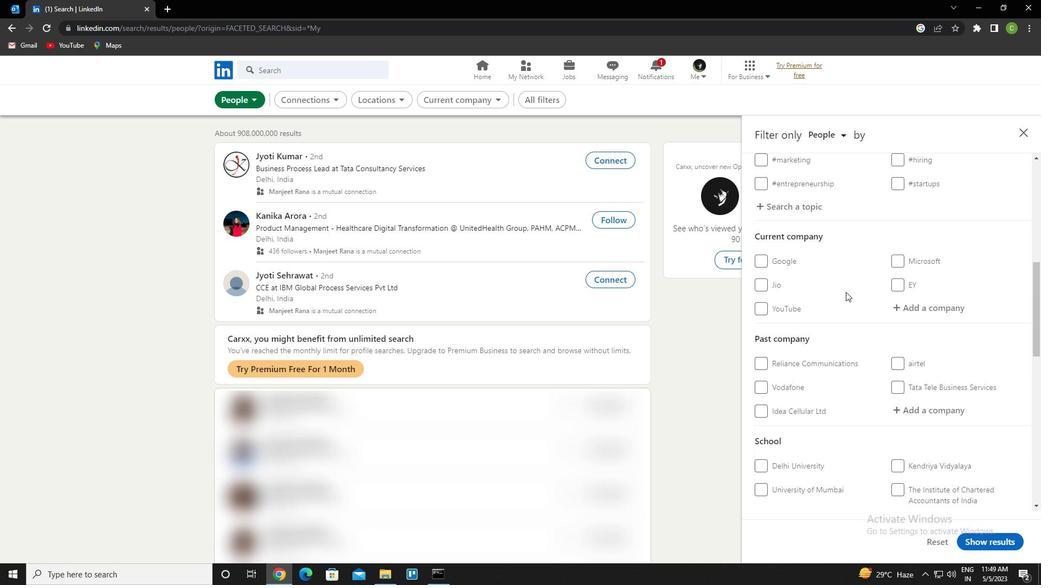 
Action: Mouse moved to (927, 358)
Screenshot: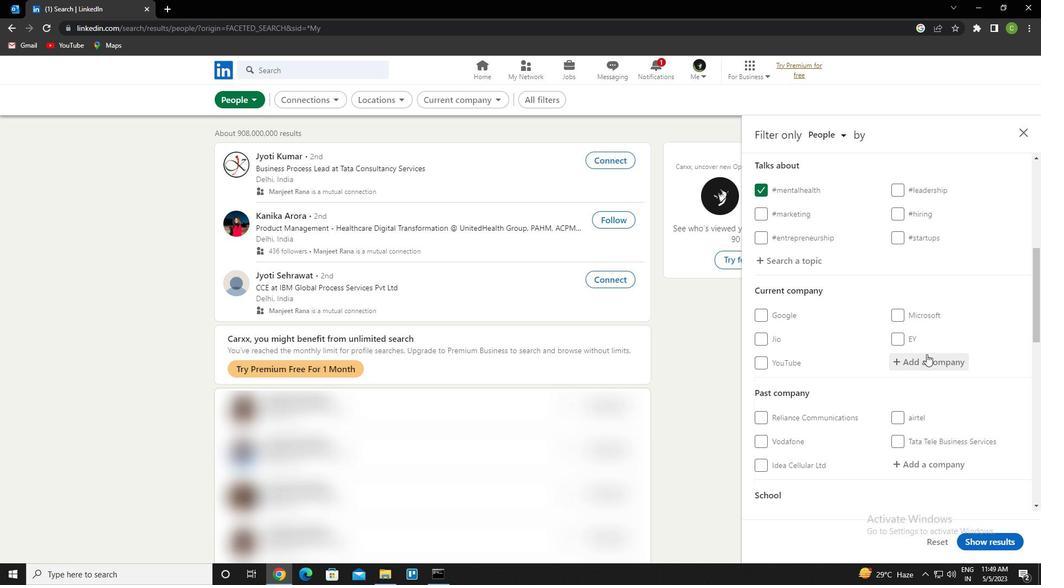 
Action: Mouse pressed left at (927, 358)
Screenshot: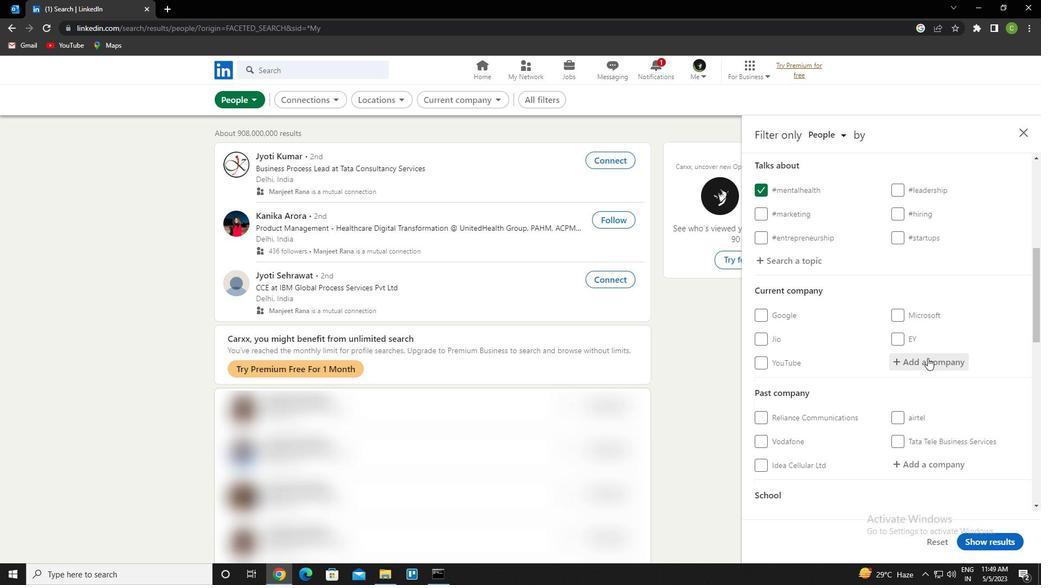 
Action: Key pressed <Key.caps_lock>betsi<Key.backspace>ol<Key.down>\<Key.enter><Key.backspace><Key.down><Key.enter>
Screenshot: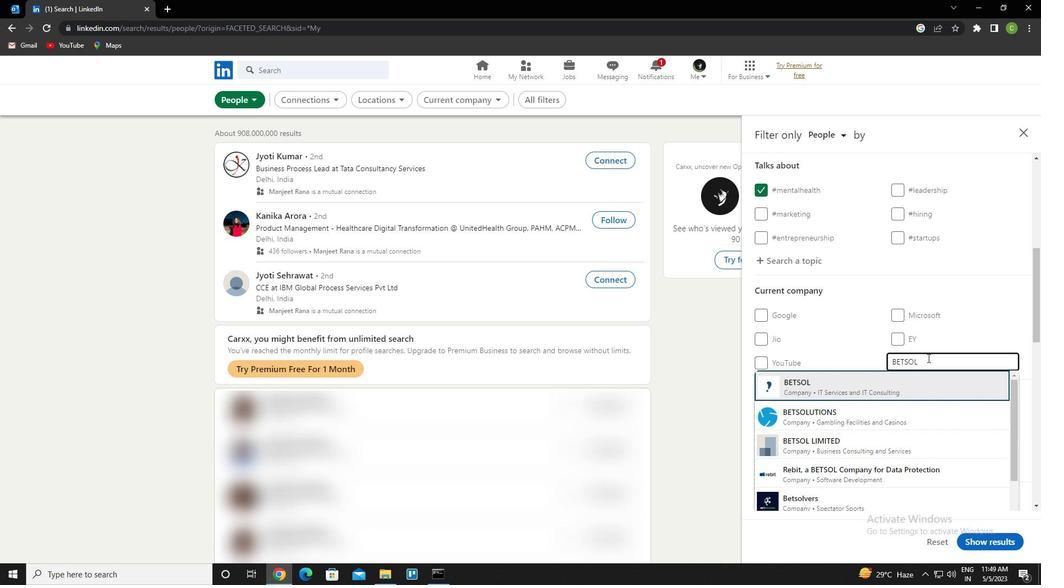 
Action: Mouse scrolled (927, 357) with delta (0, 0)
Screenshot: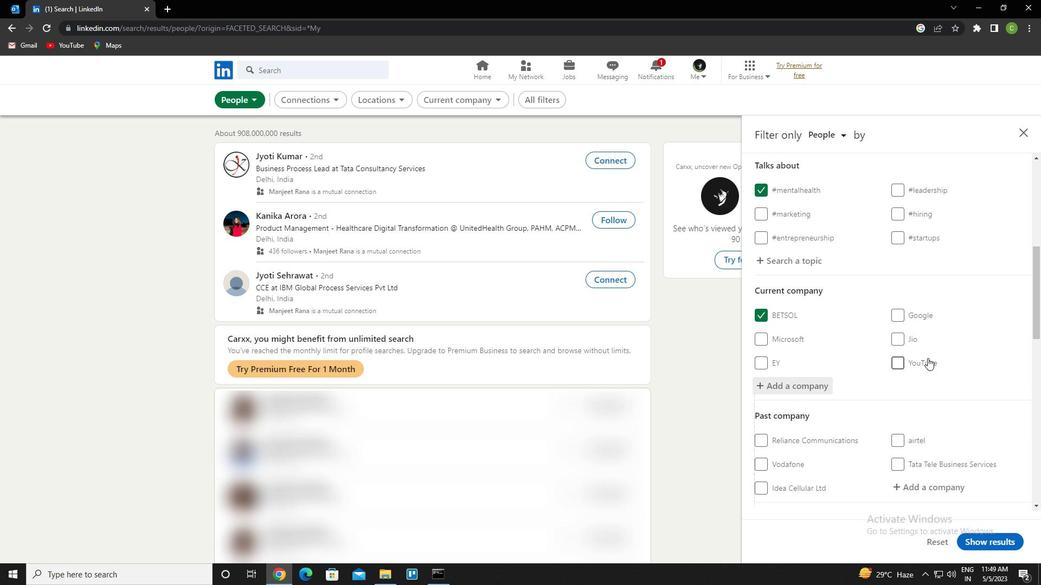 
Action: Mouse scrolled (927, 357) with delta (0, 0)
Screenshot: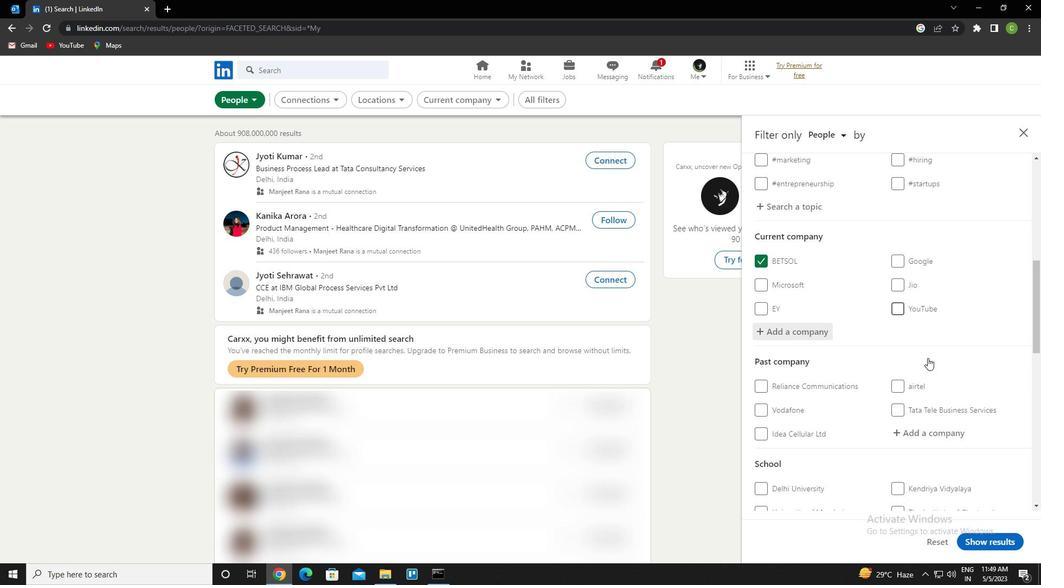 
Action: Mouse scrolled (927, 357) with delta (0, 0)
Screenshot: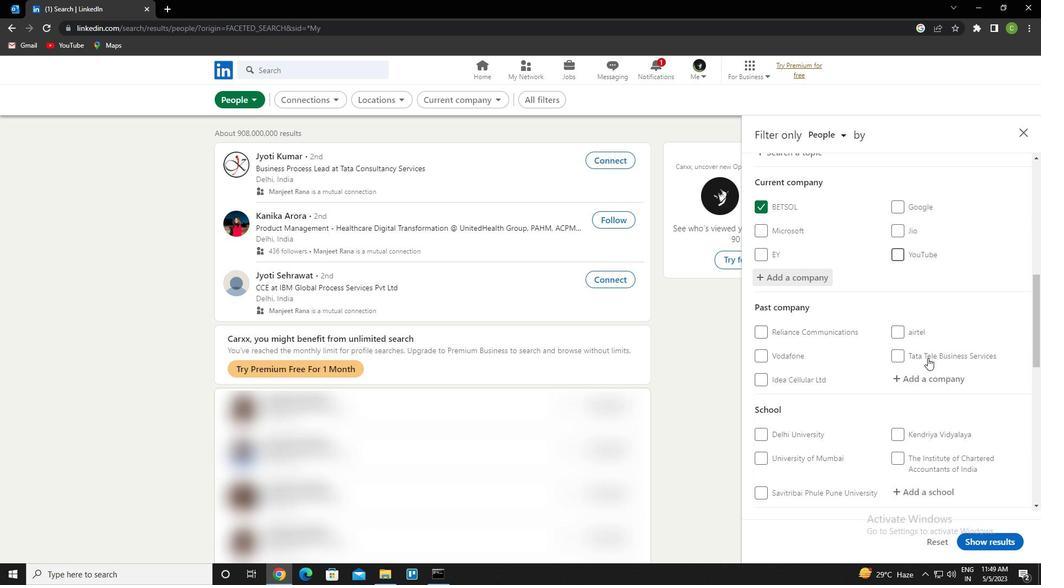 
Action: Mouse scrolled (927, 357) with delta (0, 0)
Screenshot: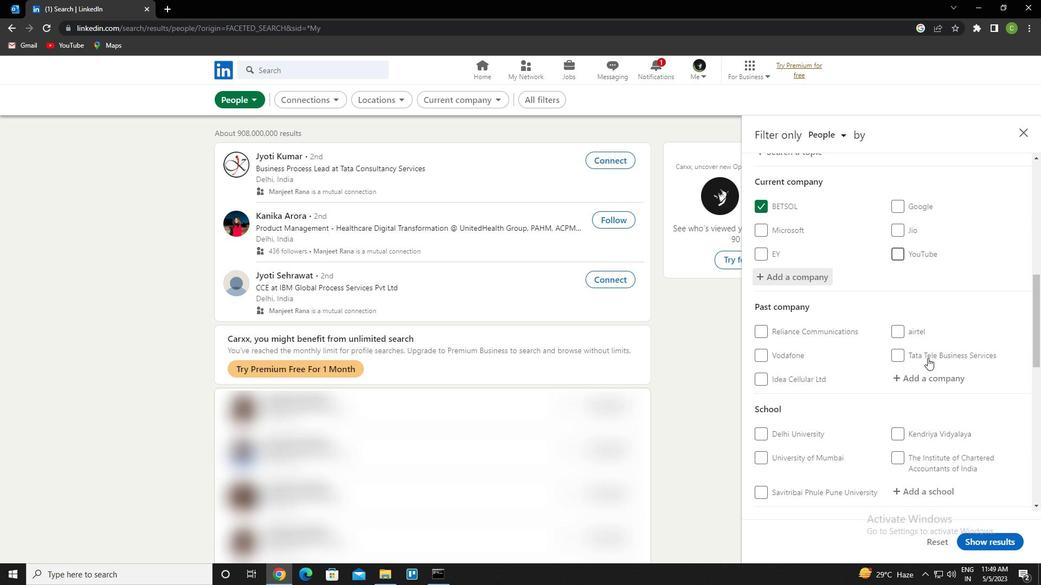 
Action: Mouse moved to (921, 382)
Screenshot: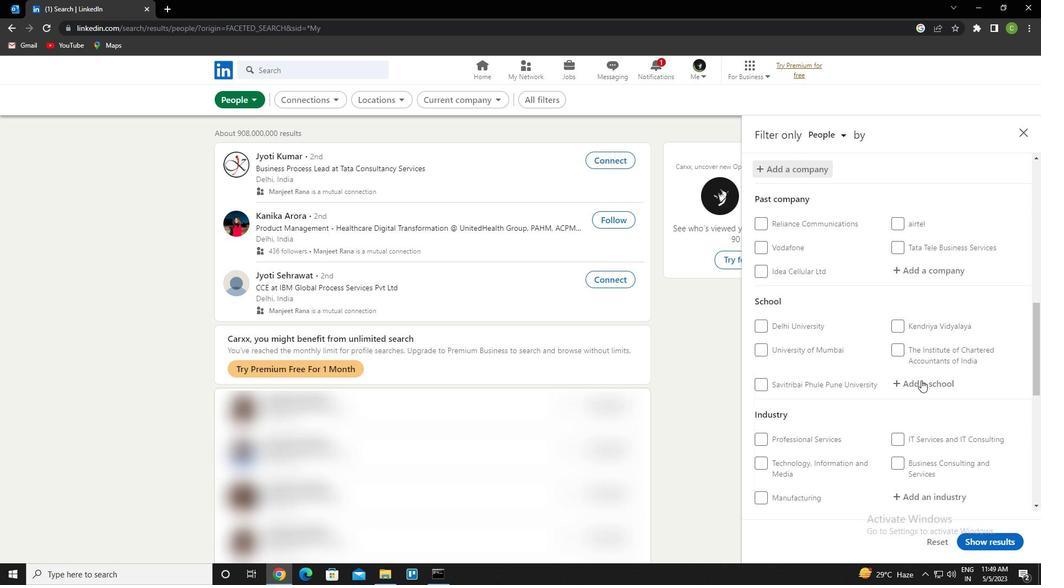 
Action: Mouse pressed left at (921, 382)
Screenshot: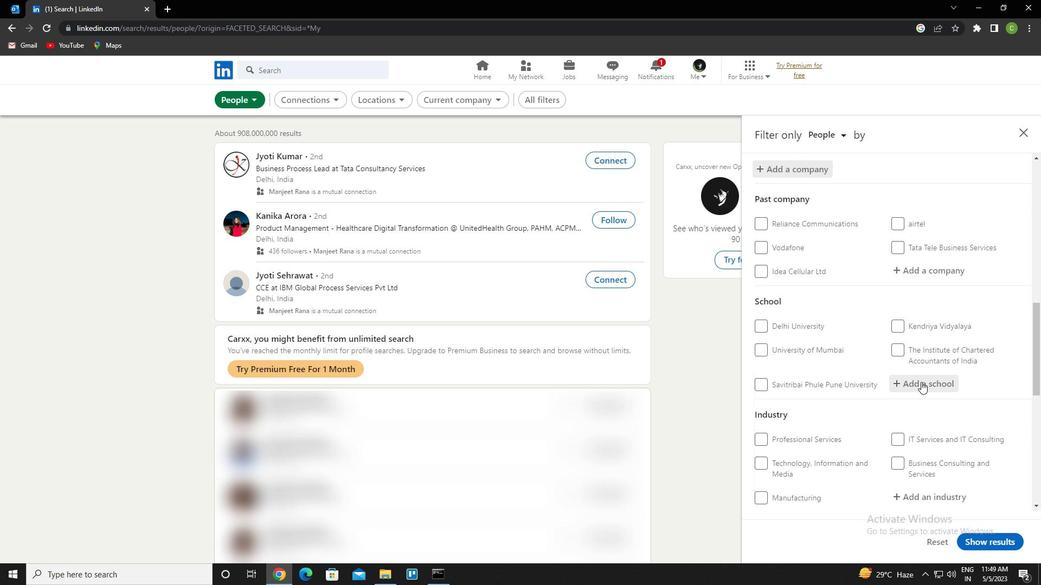 
Action: Key pressed <Key.caps_lock>m<Key.backspace><Key.caps_lock>m<Key.caps_lock>alla<Key.space><Key.caps_lock>r<Key.caps_lock>eddy<Key.space>college<Key.space>of<Key.space>engineering<Key.down><Key.enter>
Screenshot: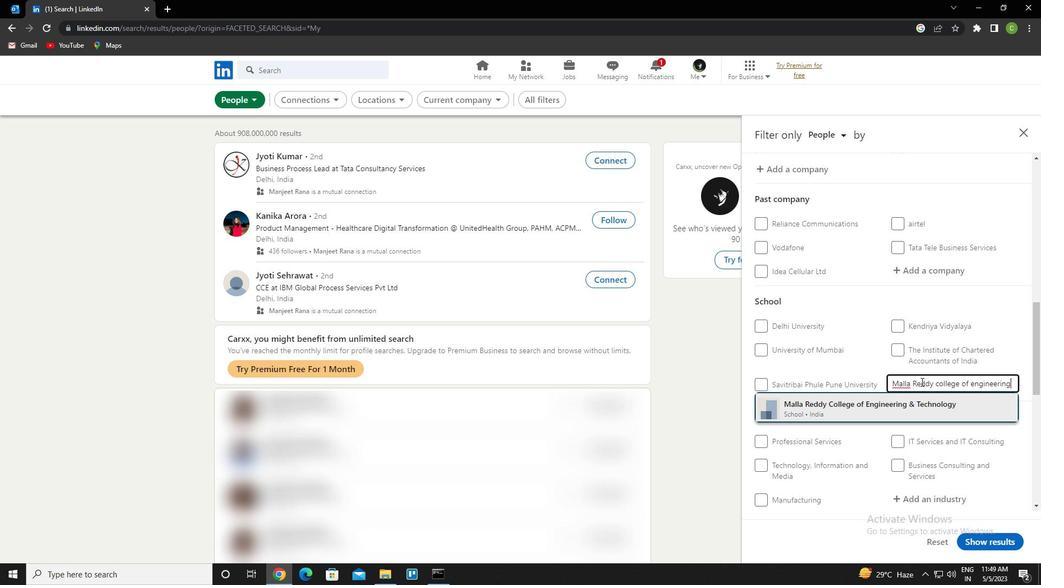 
Action: Mouse scrolled (921, 381) with delta (0, 0)
Screenshot: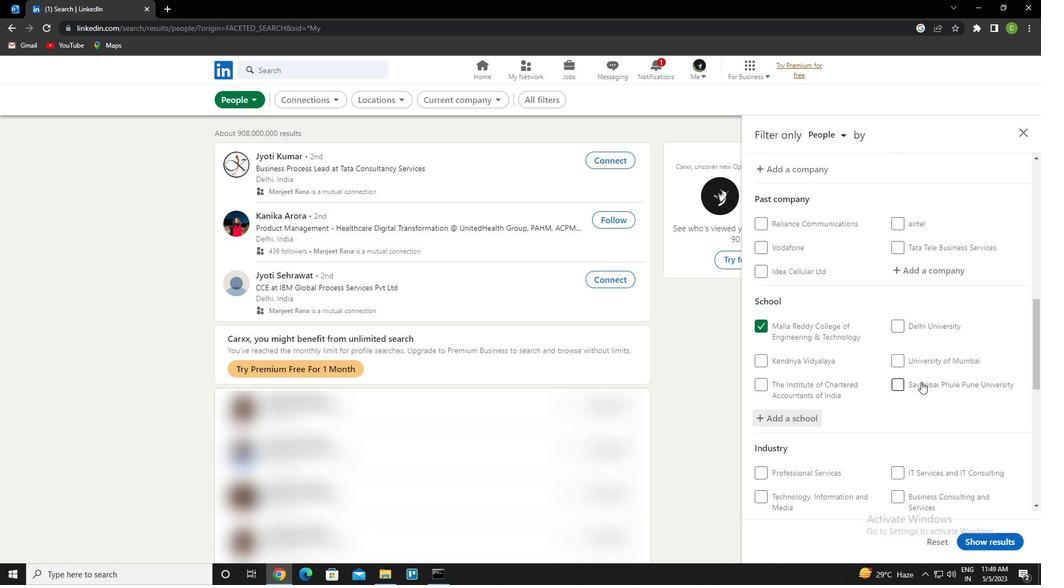 
Action: Mouse scrolled (921, 381) with delta (0, 0)
Screenshot: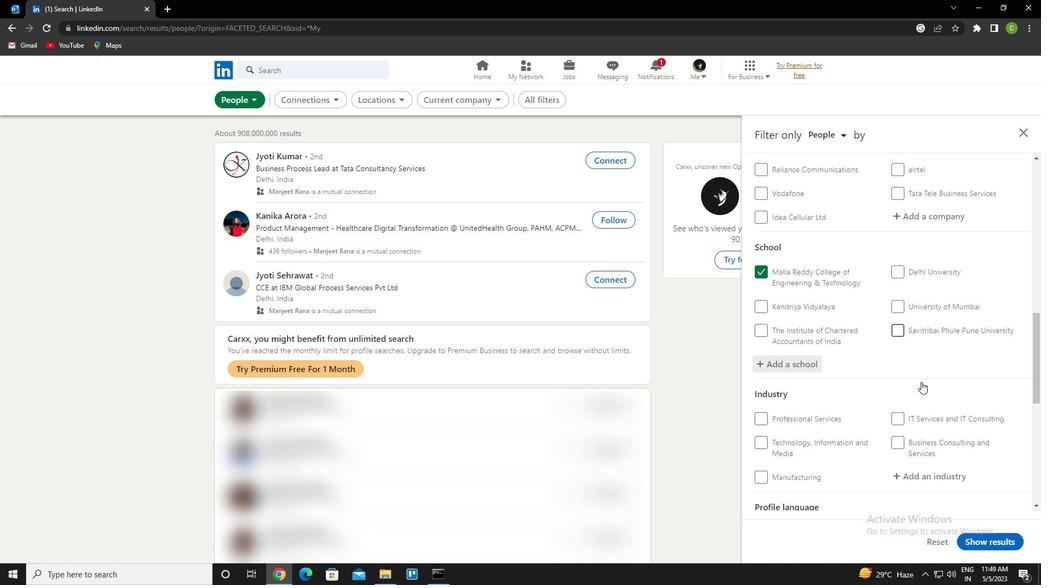 
Action: Mouse moved to (929, 421)
Screenshot: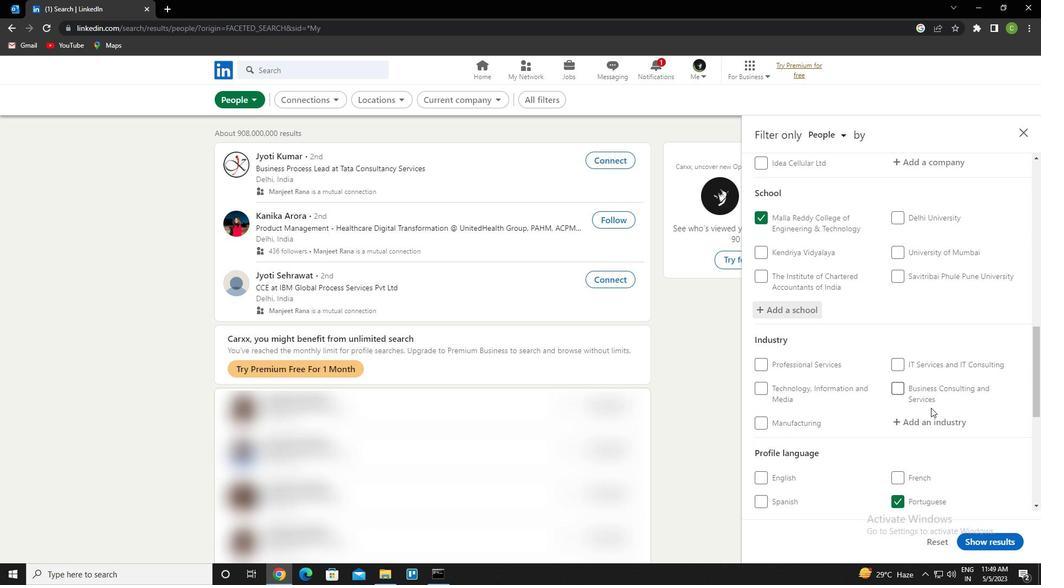 
Action: Mouse pressed left at (929, 421)
Screenshot: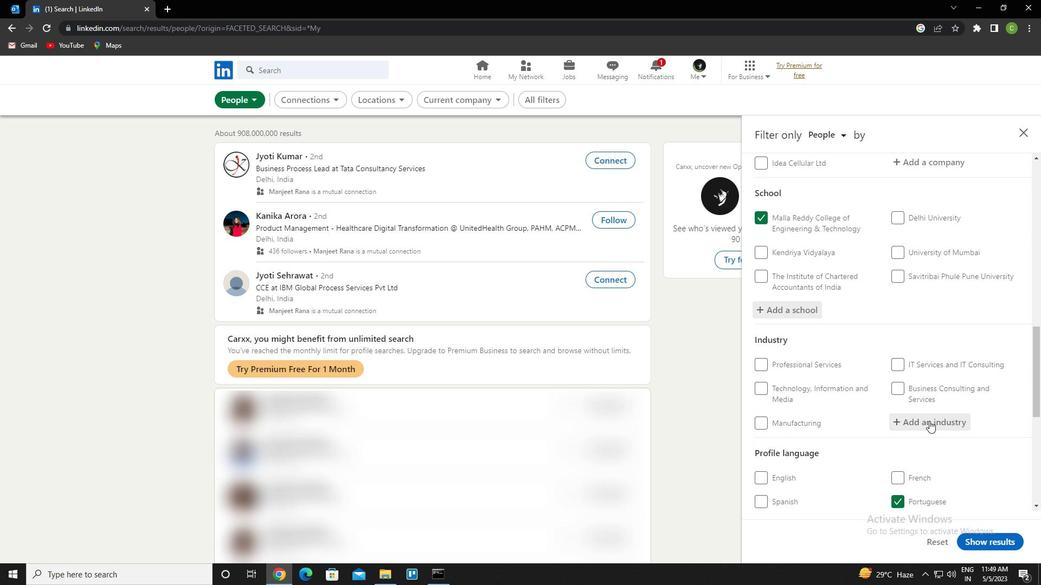 
Action: Key pressed <Key.caps_lock>m<Key.caps_lock>ilitary<Key.space>and<Key.space><Key.down><Key.enter>
Screenshot: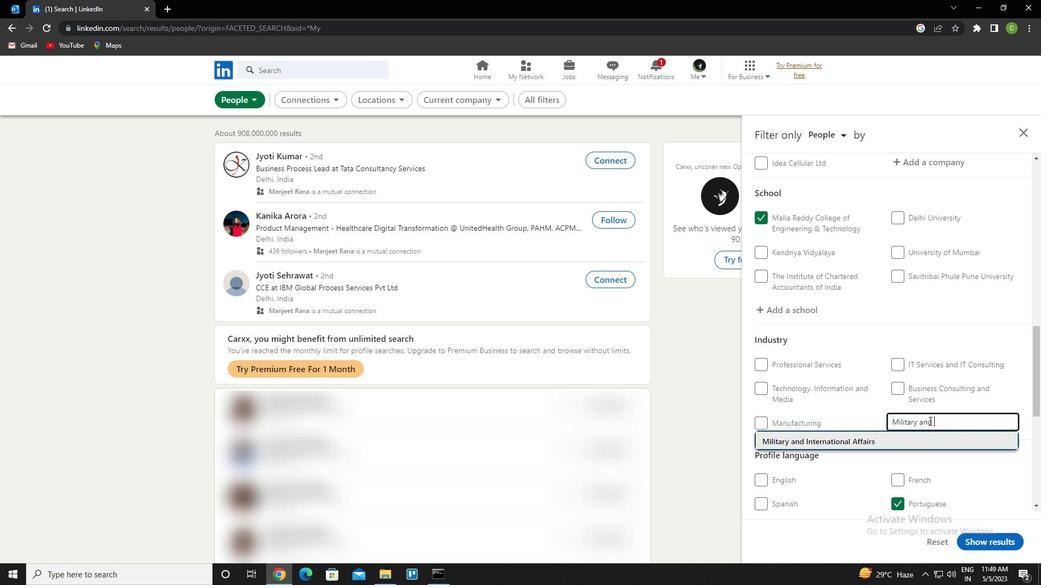 
Action: Mouse scrolled (929, 420) with delta (0, 0)
Screenshot: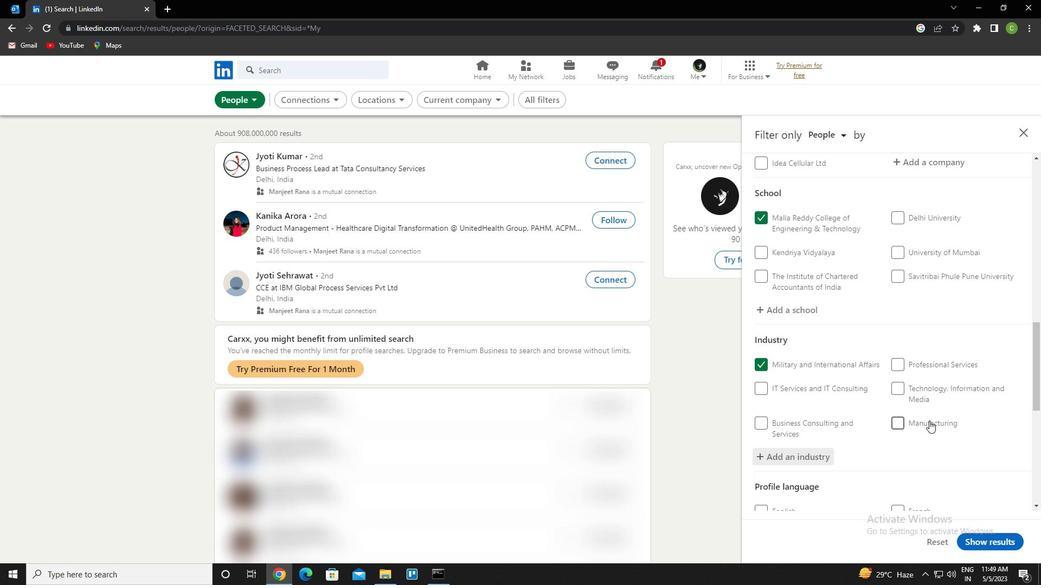 
Action: Mouse scrolled (929, 420) with delta (0, 0)
Screenshot: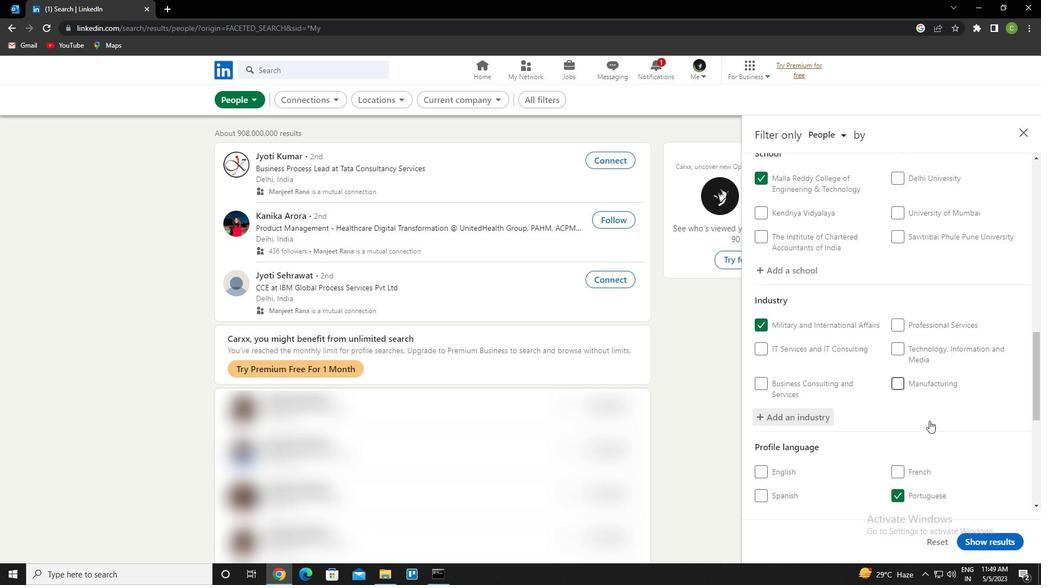 
Action: Mouse scrolled (929, 420) with delta (0, 0)
Screenshot: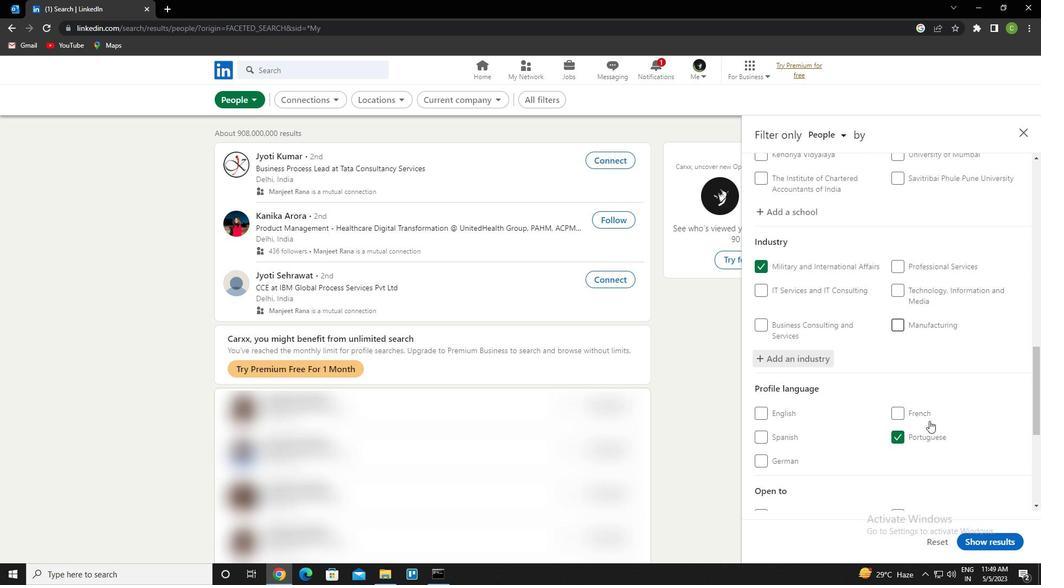 
Action: Mouse moved to (895, 445)
Screenshot: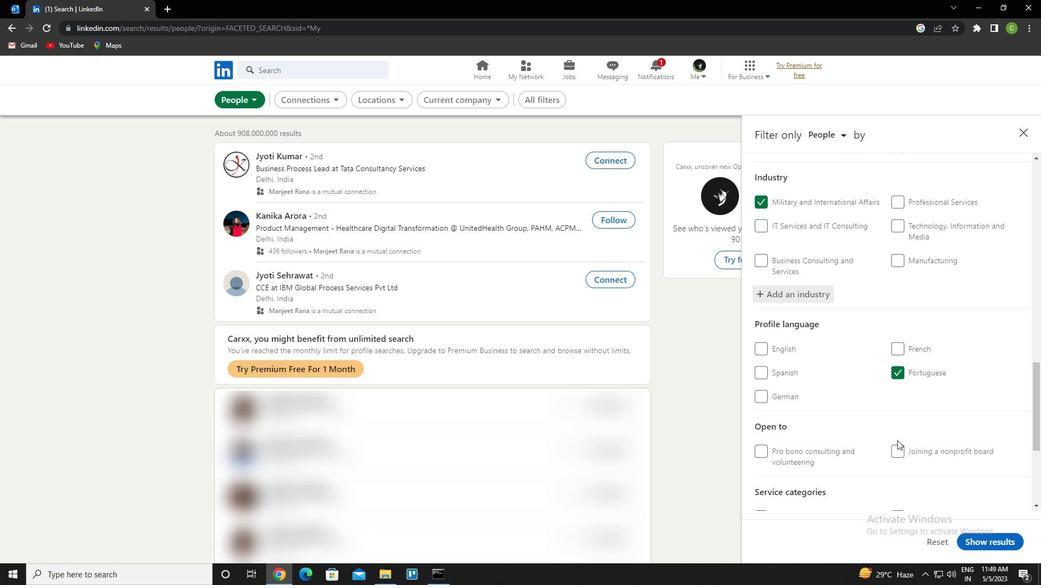 
Action: Mouse scrolled (895, 444) with delta (0, 0)
Screenshot: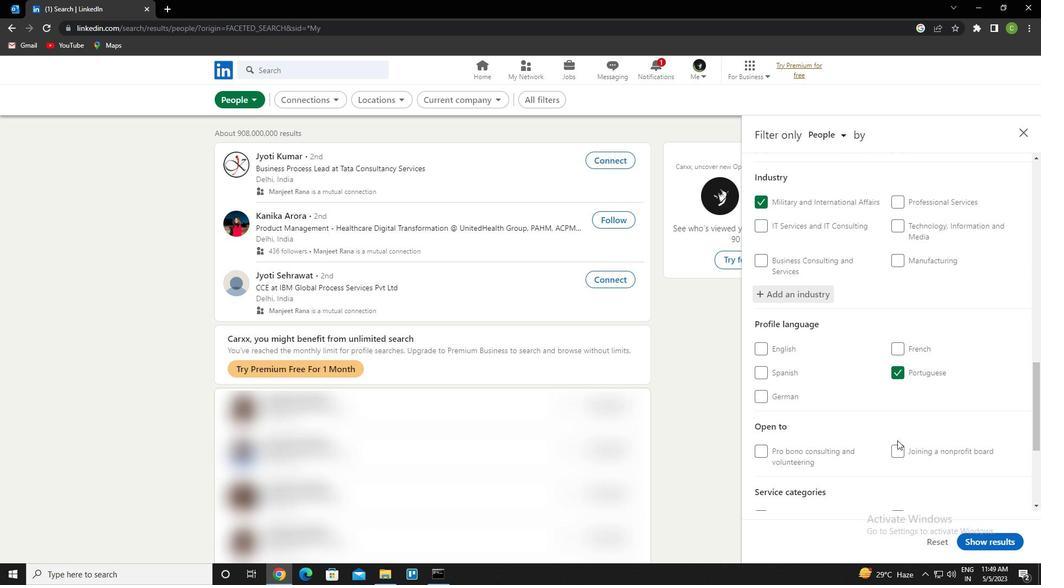 
Action: Mouse moved to (895, 445)
Screenshot: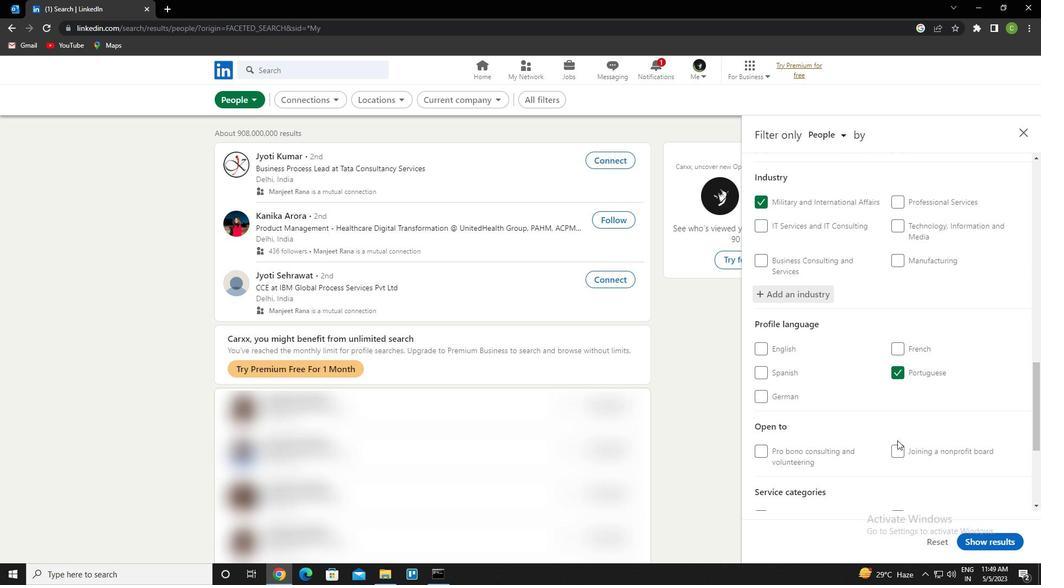 
Action: Mouse scrolled (895, 445) with delta (0, 0)
Screenshot: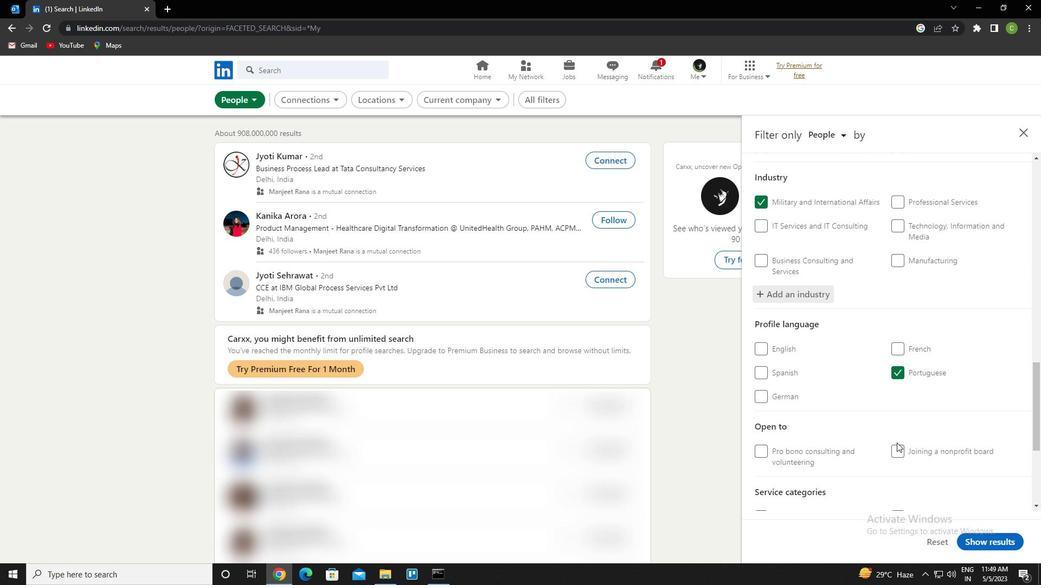 
Action: Mouse moved to (895, 445)
Screenshot: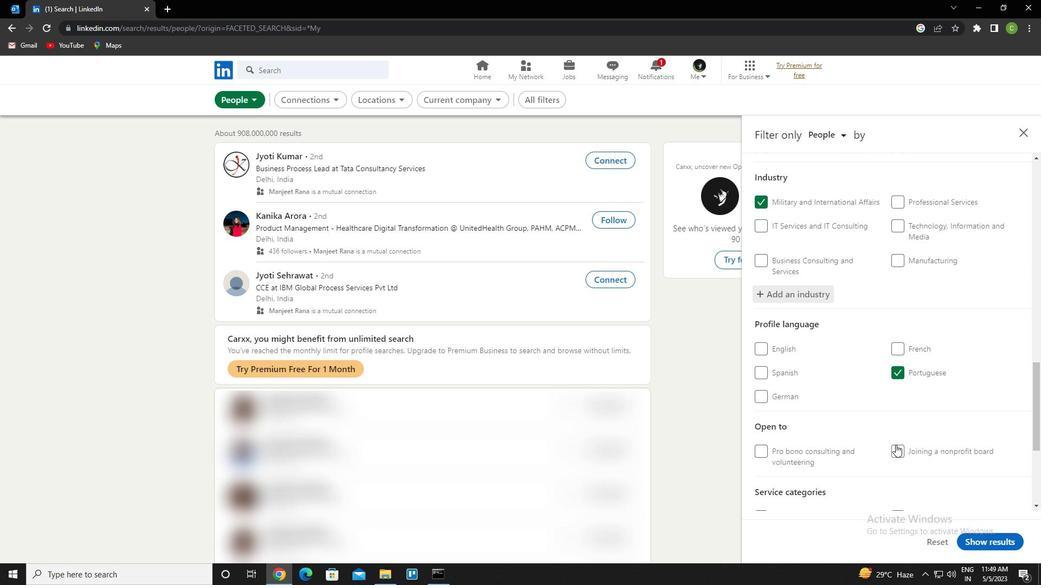 
Action: Mouse scrolled (895, 445) with delta (0, 0)
Screenshot: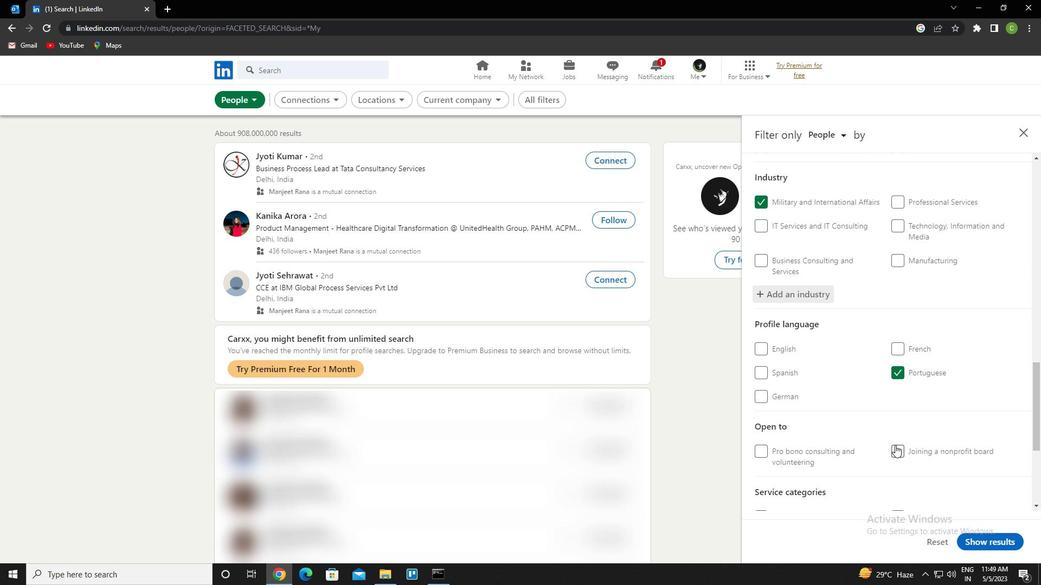 
Action: Mouse moved to (912, 401)
Screenshot: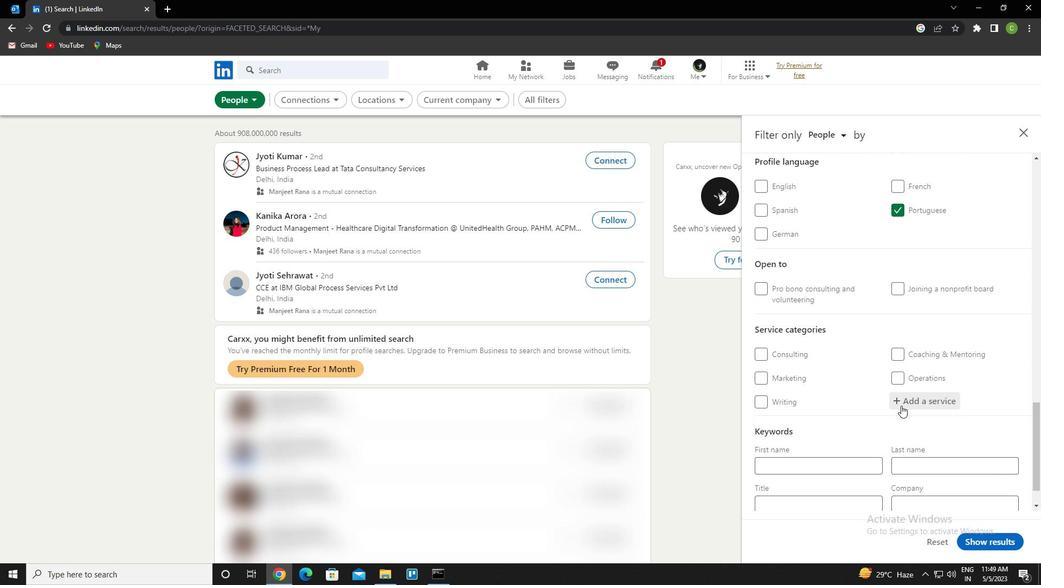 
Action: Mouse pressed left at (912, 401)
Screenshot: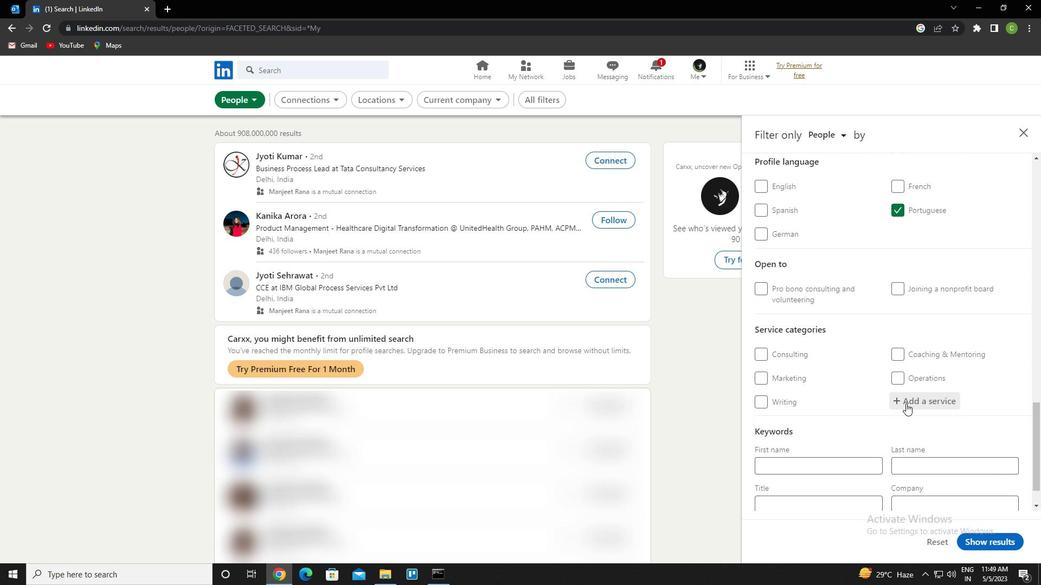 
Action: Mouse moved to (922, 392)
Screenshot: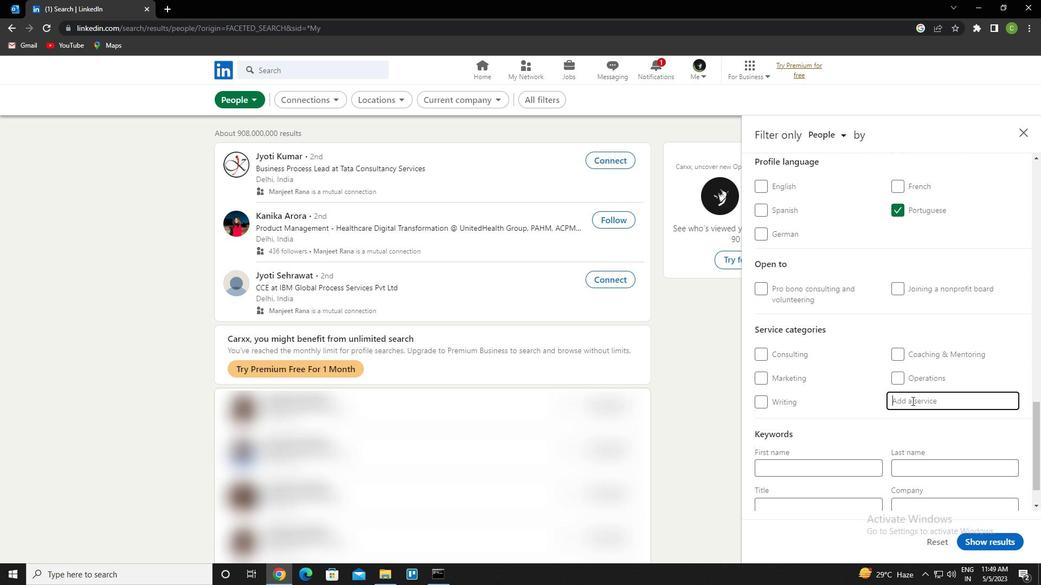 
Action: Key pressed blogging<Key.down><Key.enter>
Screenshot: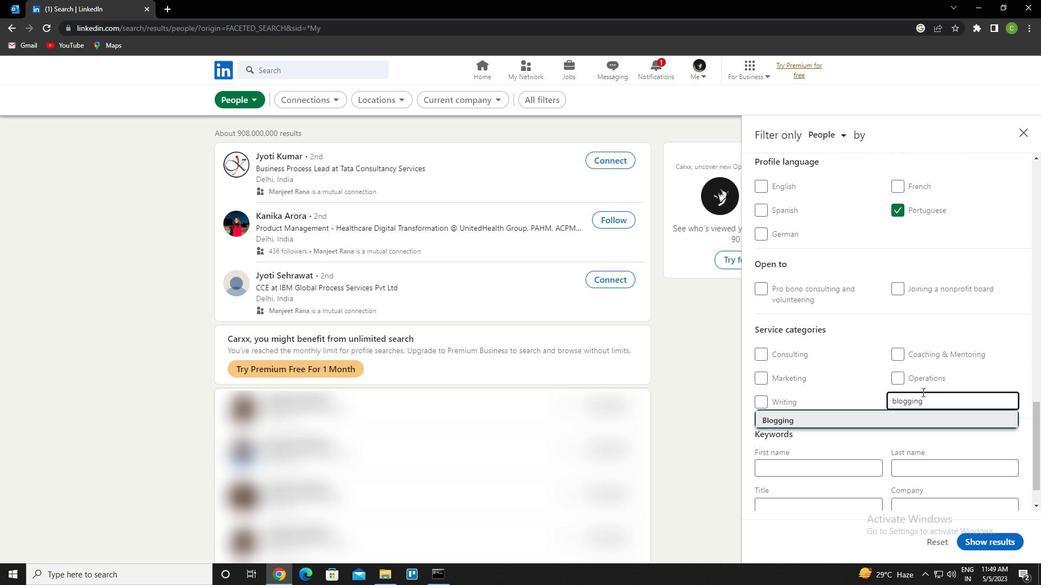 
Action: Mouse scrolled (922, 392) with delta (0, 0)
Screenshot: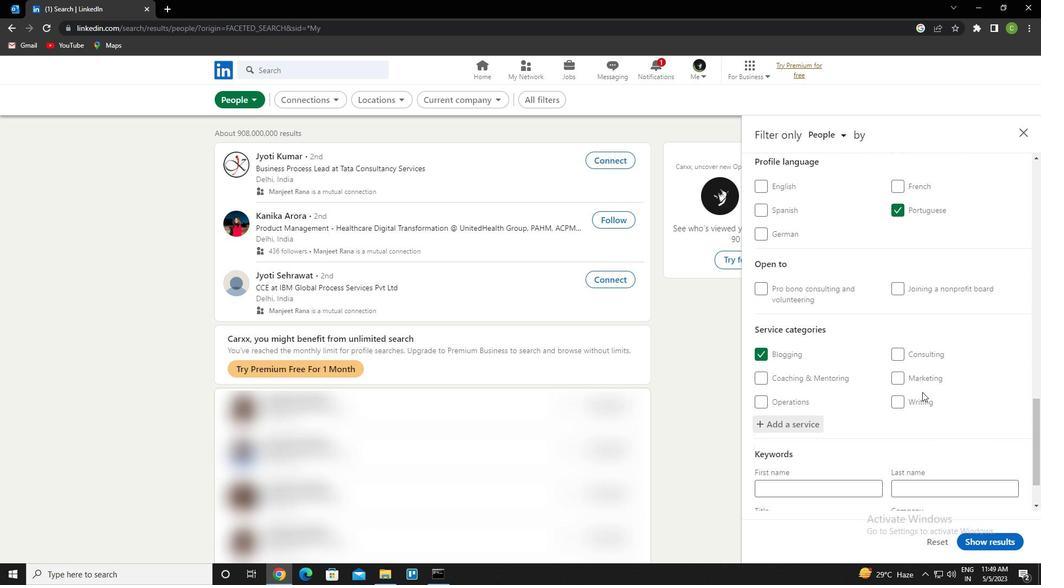 
Action: Mouse scrolled (922, 392) with delta (0, 0)
Screenshot: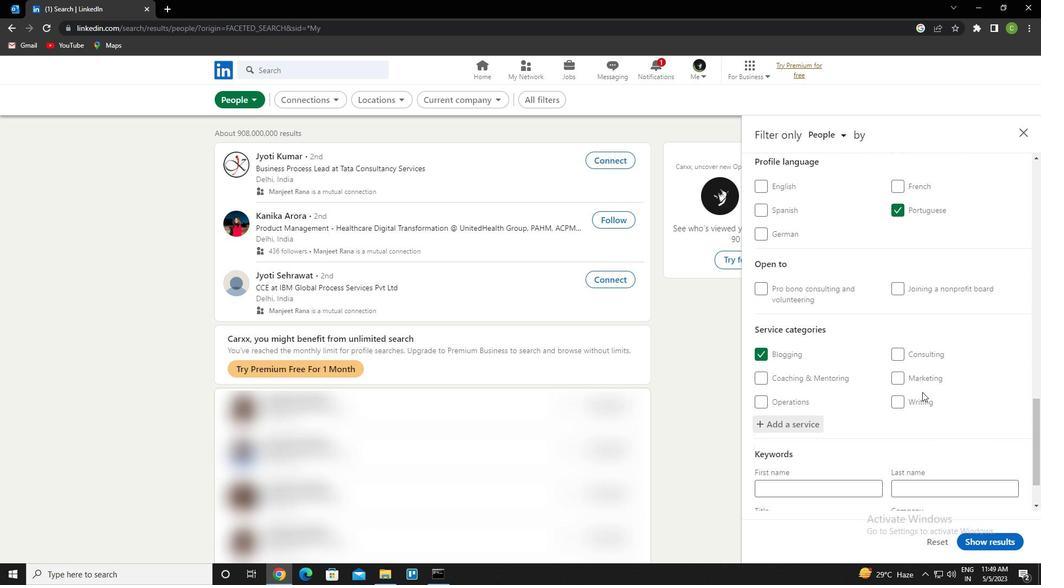 
Action: Mouse scrolled (922, 392) with delta (0, 0)
Screenshot: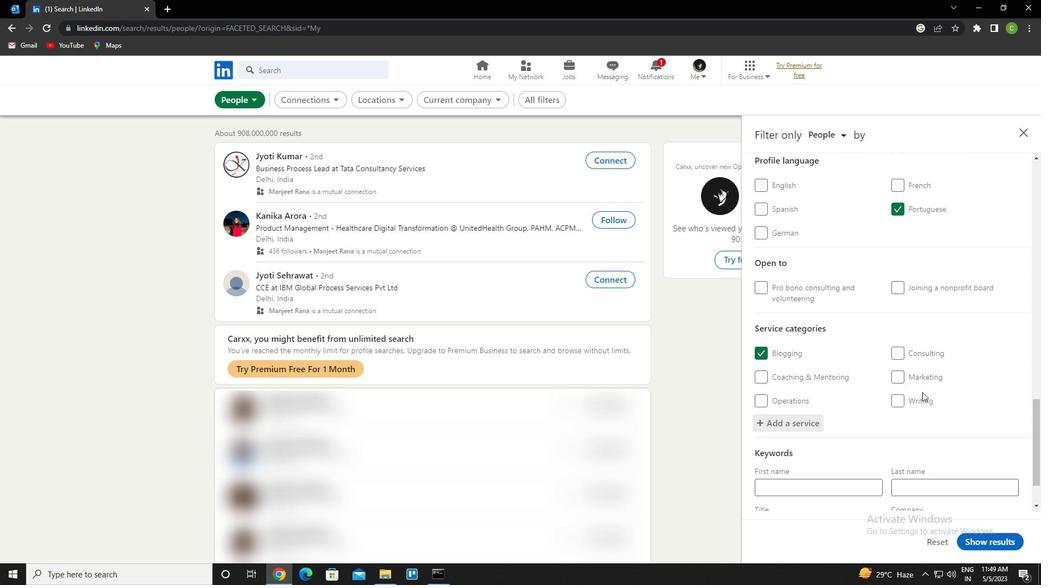 
Action: Mouse scrolled (922, 392) with delta (0, 0)
Screenshot: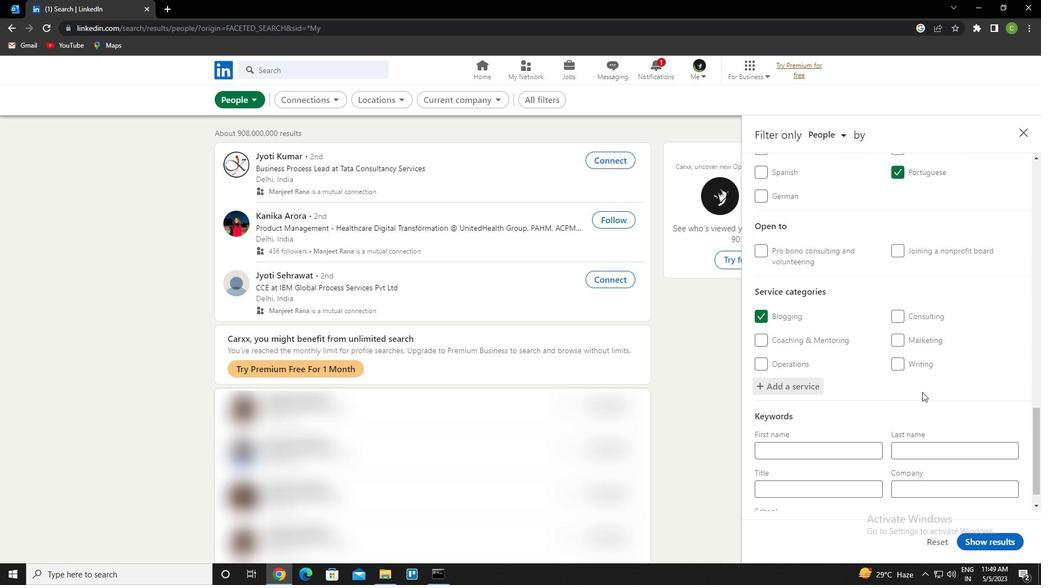 
Action: Mouse scrolled (922, 392) with delta (0, 0)
Screenshot: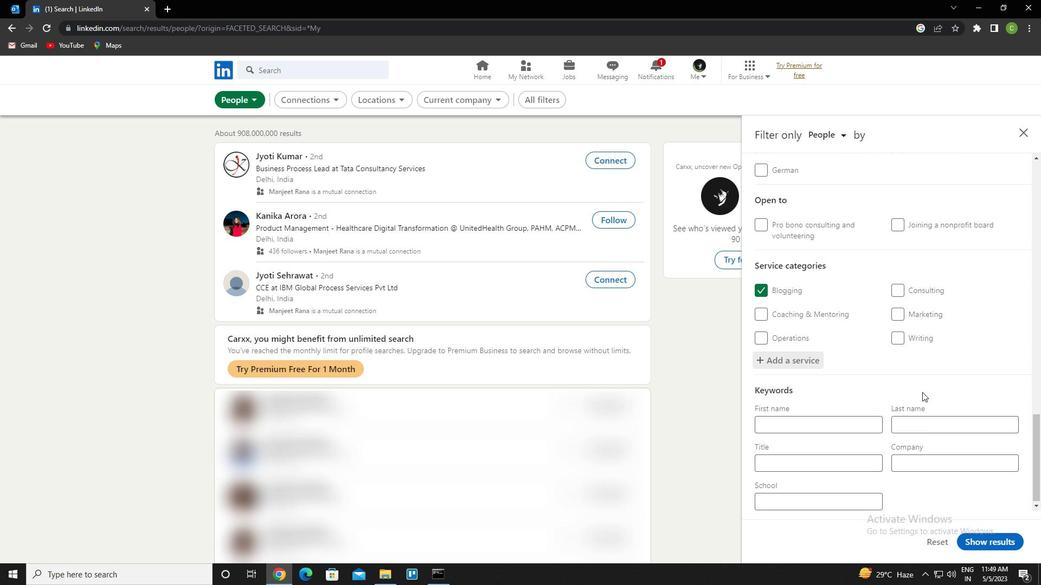 
Action: Mouse moved to (805, 466)
Screenshot: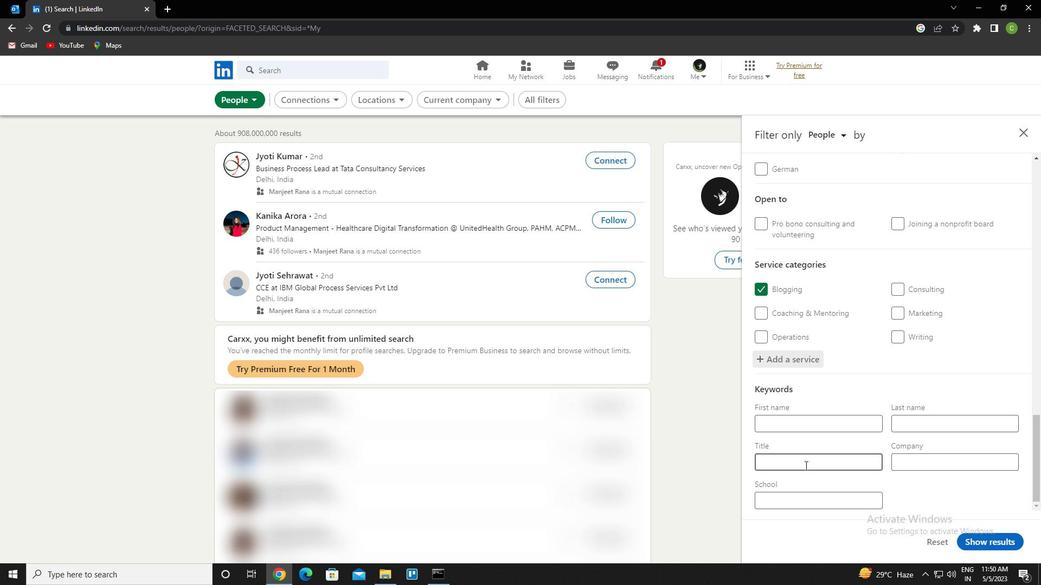
Action: Mouse pressed left at (805, 466)
Screenshot: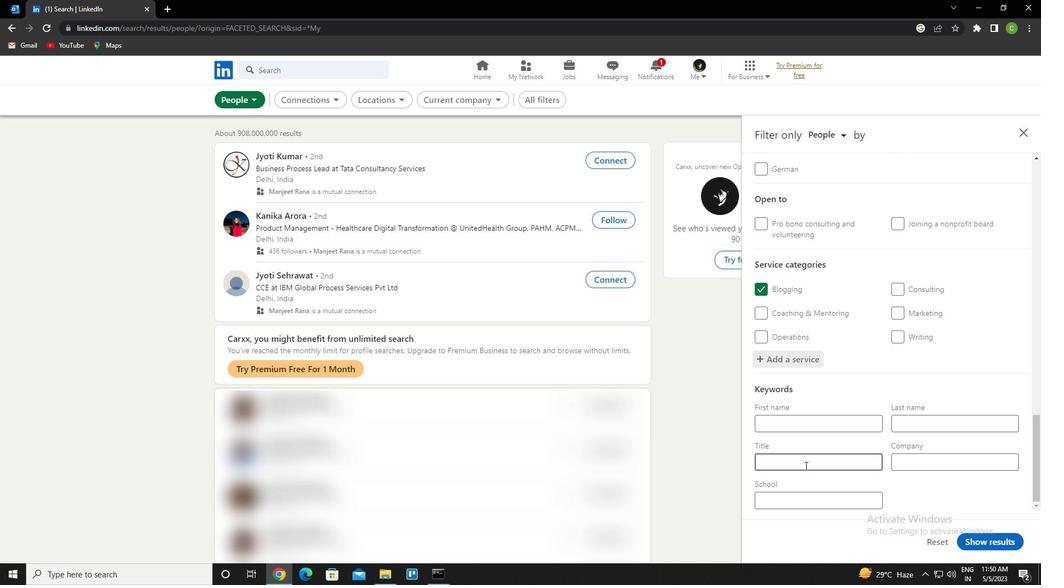 
Action: Key pressed <Key.caps_lock>c<Key.caps_lock>hemist
Screenshot: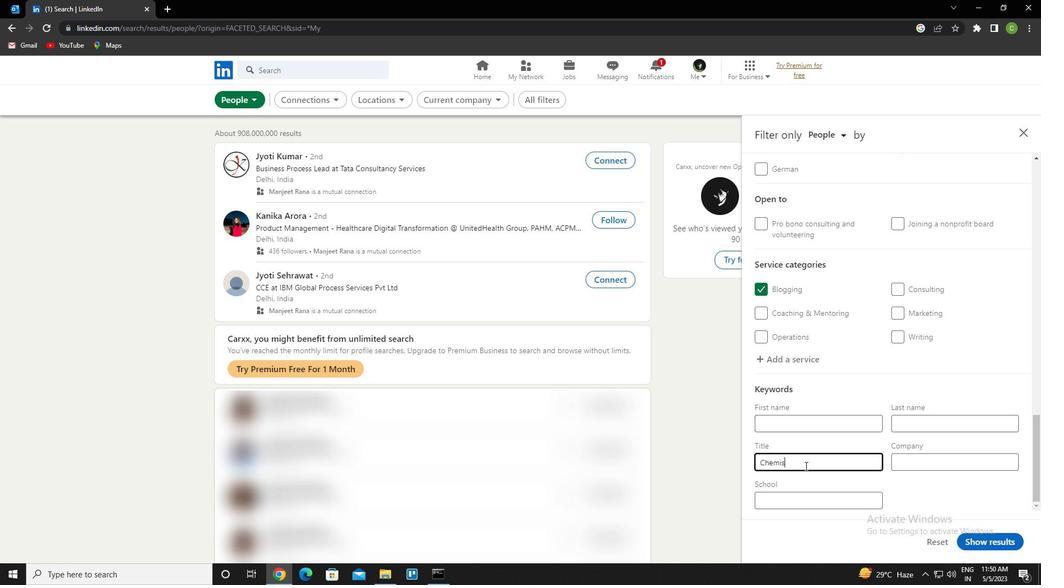 
Action: Mouse moved to (992, 542)
Screenshot: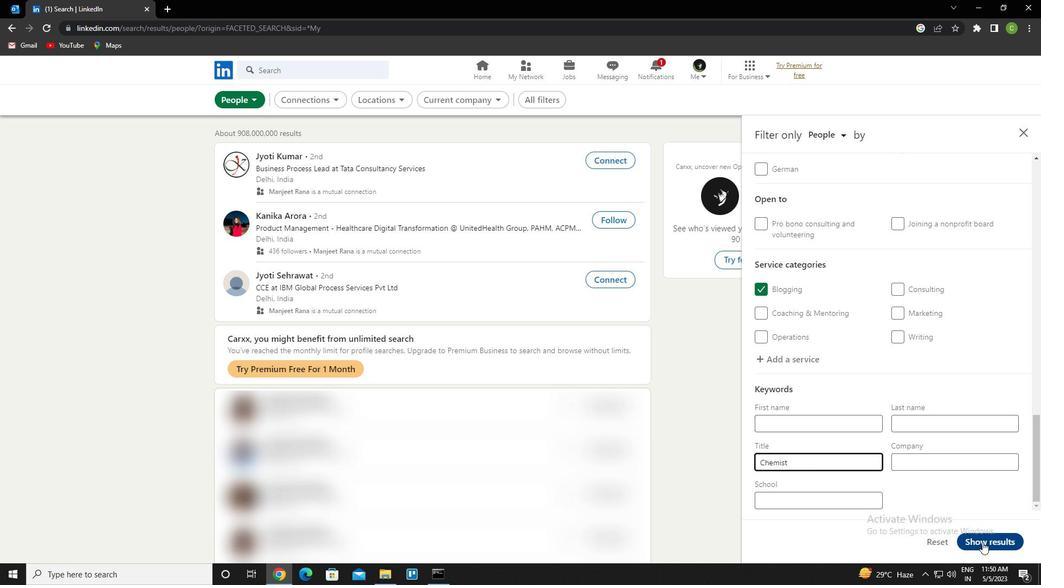 
Action: Mouse pressed left at (992, 542)
Screenshot: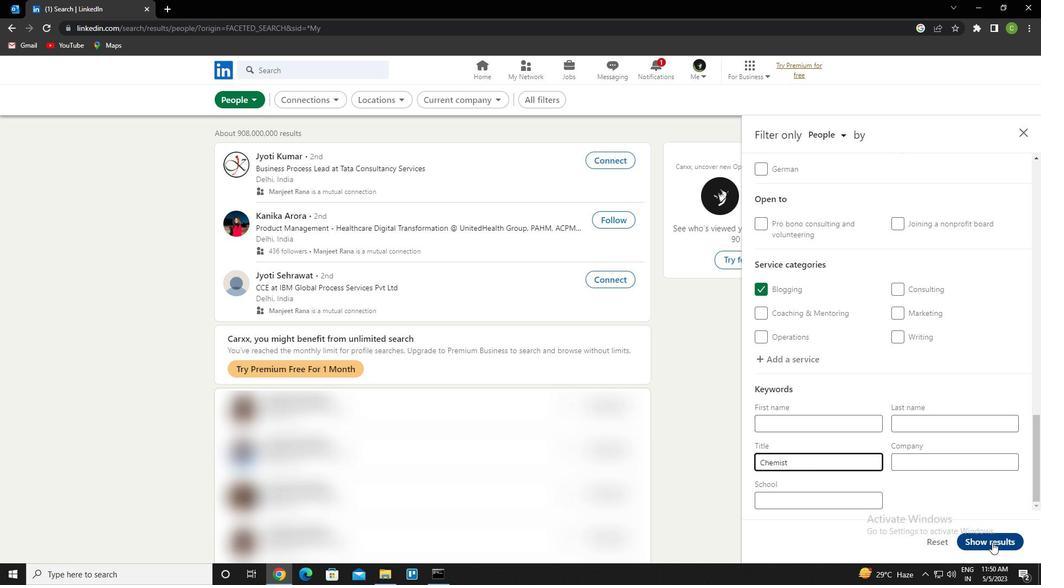 
Action: Mouse moved to (510, 521)
Screenshot: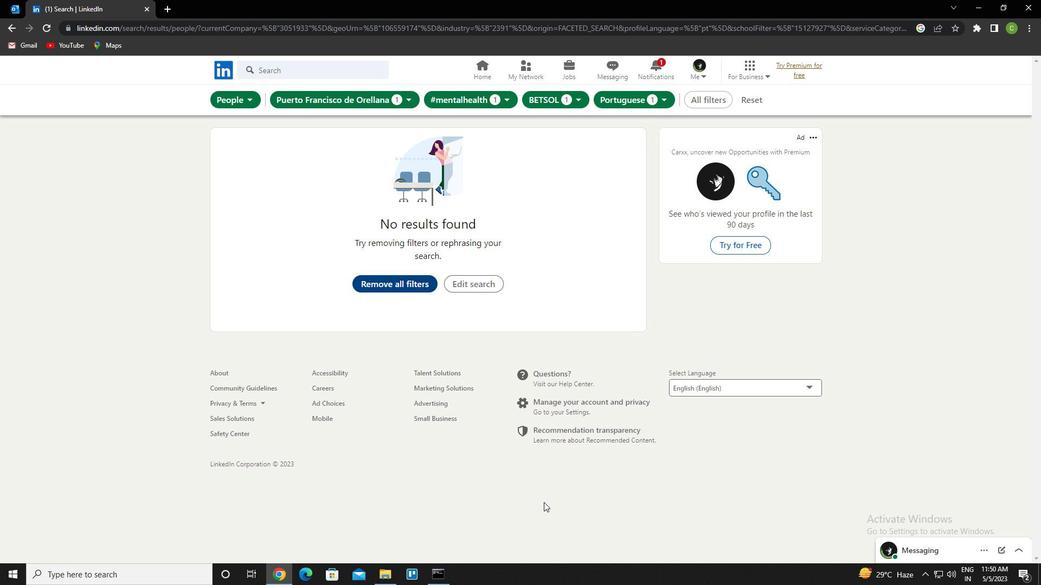 
